 Task: Search one way flight ticket for 5 adults, 1 child, 2 infants in seat and 1 infant on lap in business from Santa Rosa: Charles M. Schulz-sonoma County Airport to Wilmington: Wilmington International Airport on 8-6-2023. Choice of flights is Alaska. Number of bags: 11 checked bags. Outbound departure time preference is 16:45.
Action: Mouse moved to (230, 359)
Screenshot: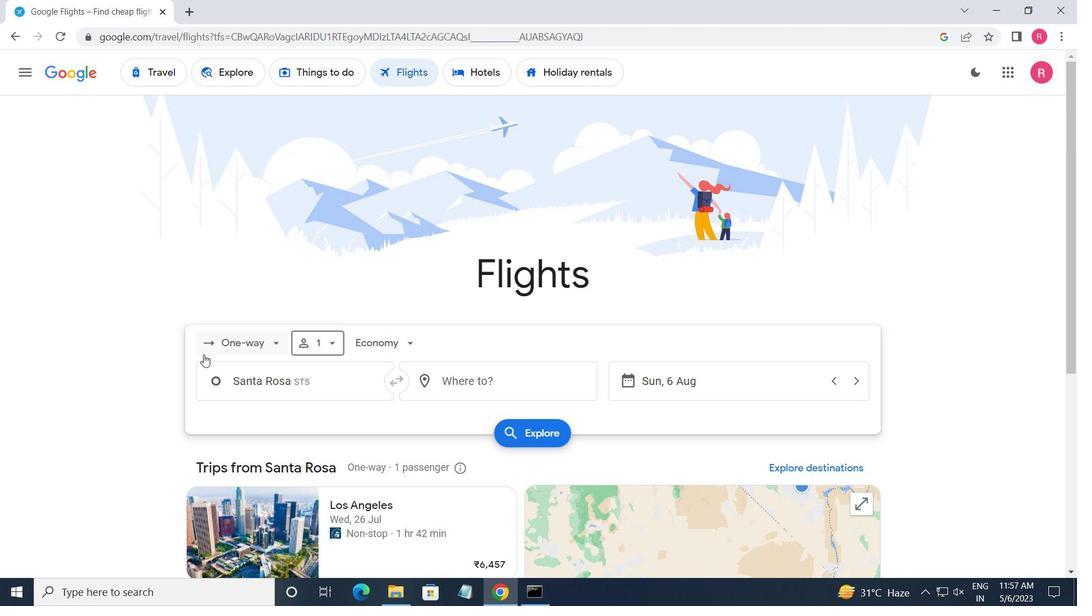 
Action: Mouse pressed left at (230, 359)
Screenshot: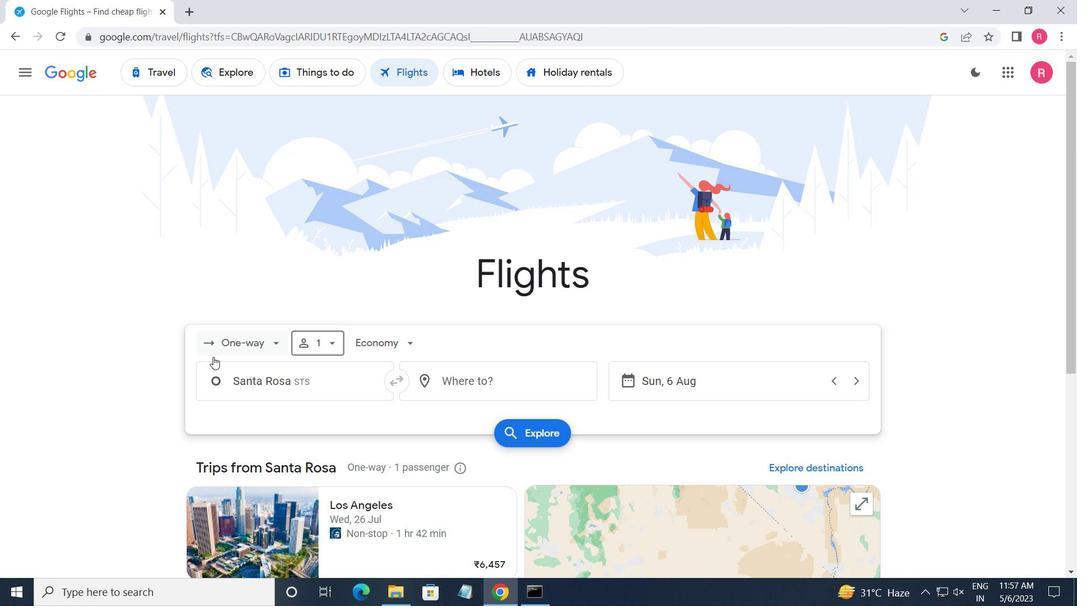 
Action: Mouse moved to (285, 407)
Screenshot: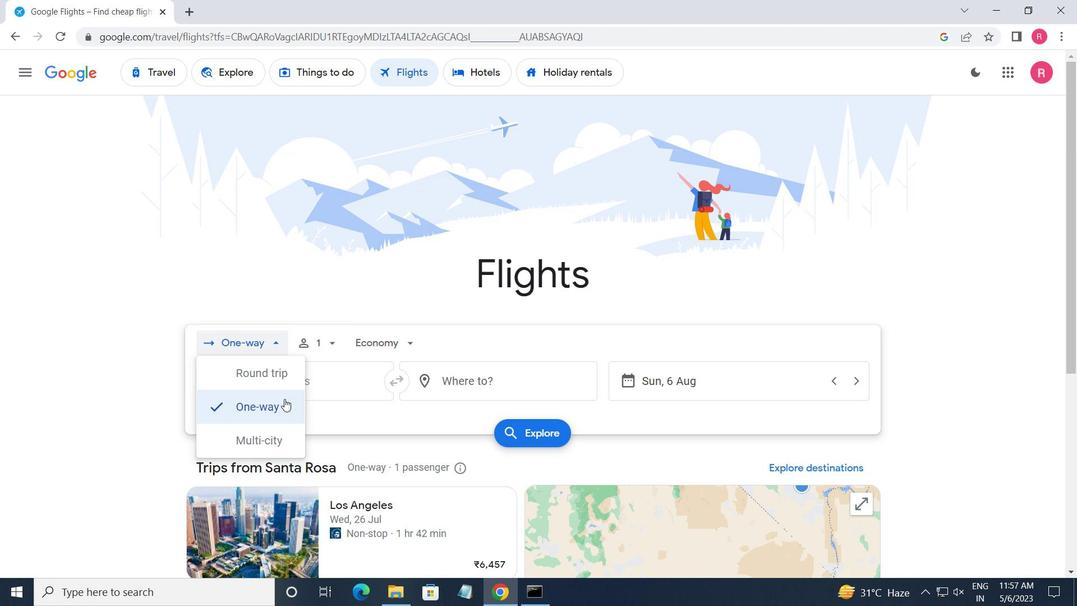 
Action: Mouse pressed left at (285, 407)
Screenshot: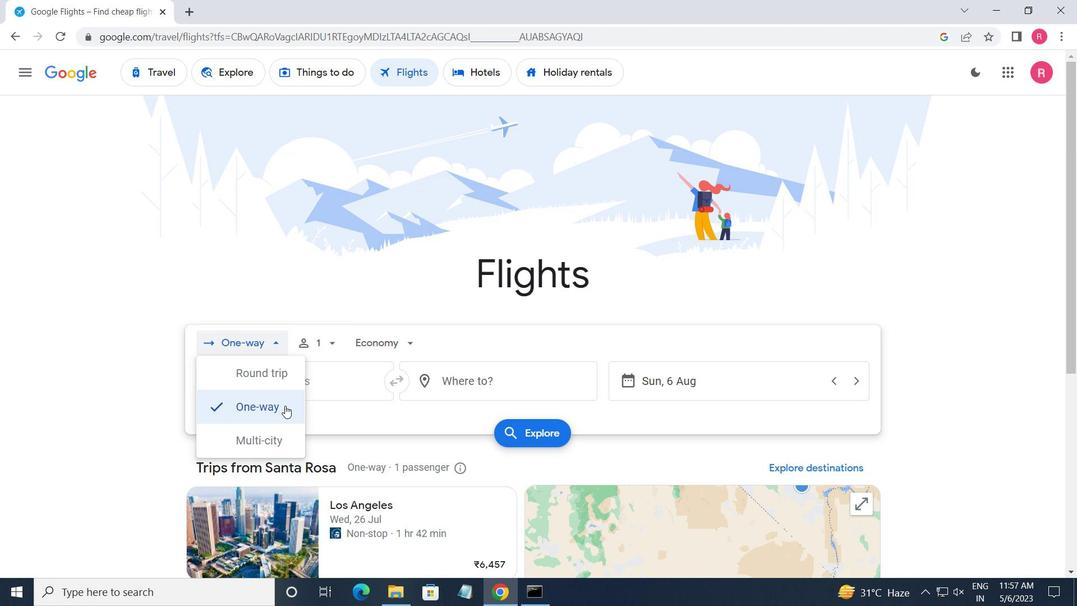 
Action: Mouse moved to (326, 351)
Screenshot: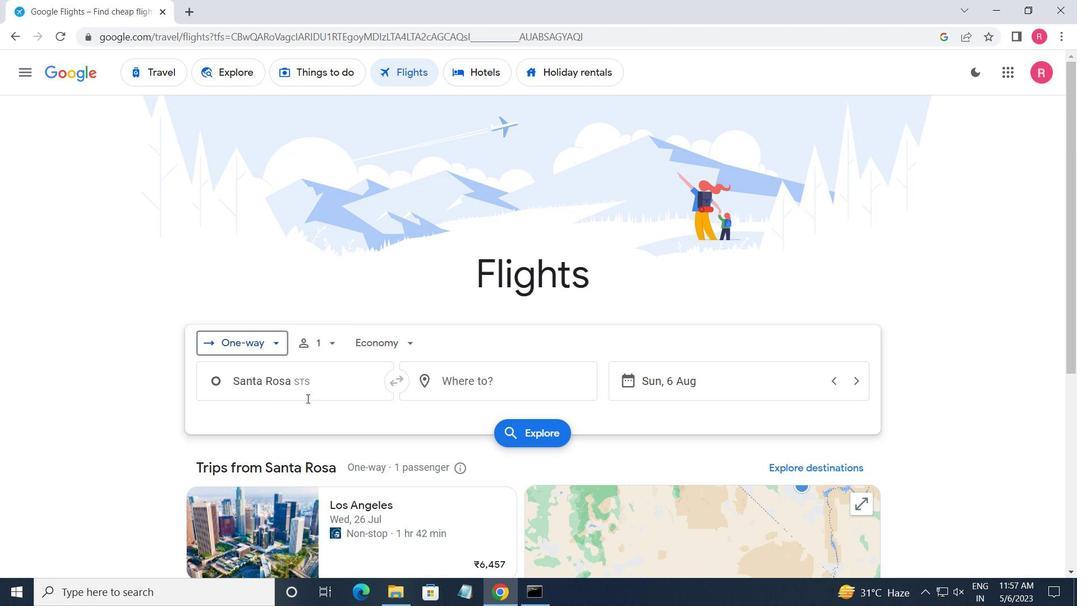 
Action: Mouse pressed left at (326, 351)
Screenshot: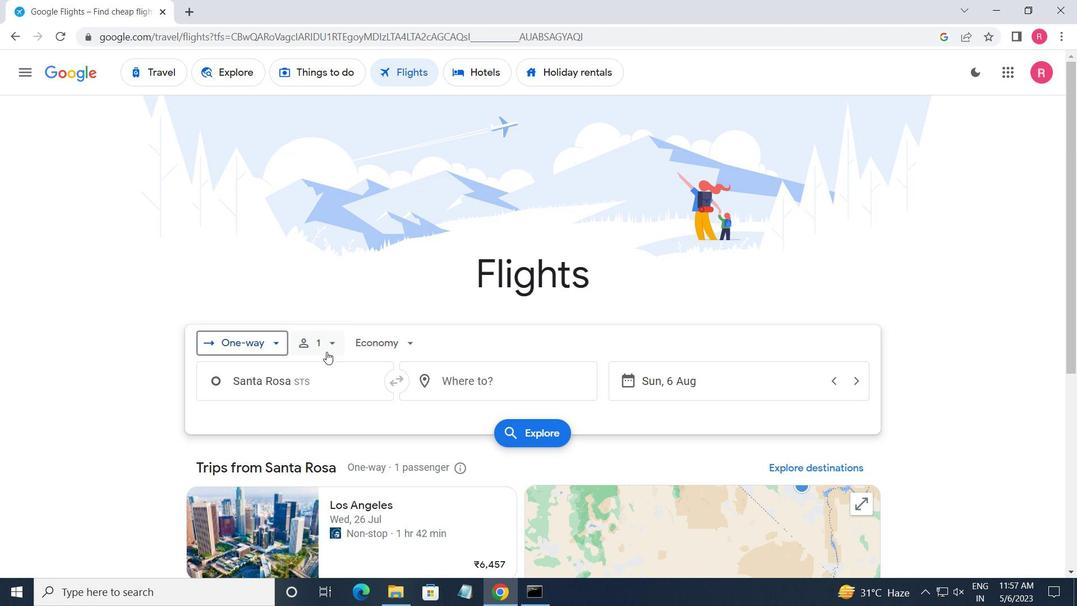 
Action: Mouse moved to (435, 382)
Screenshot: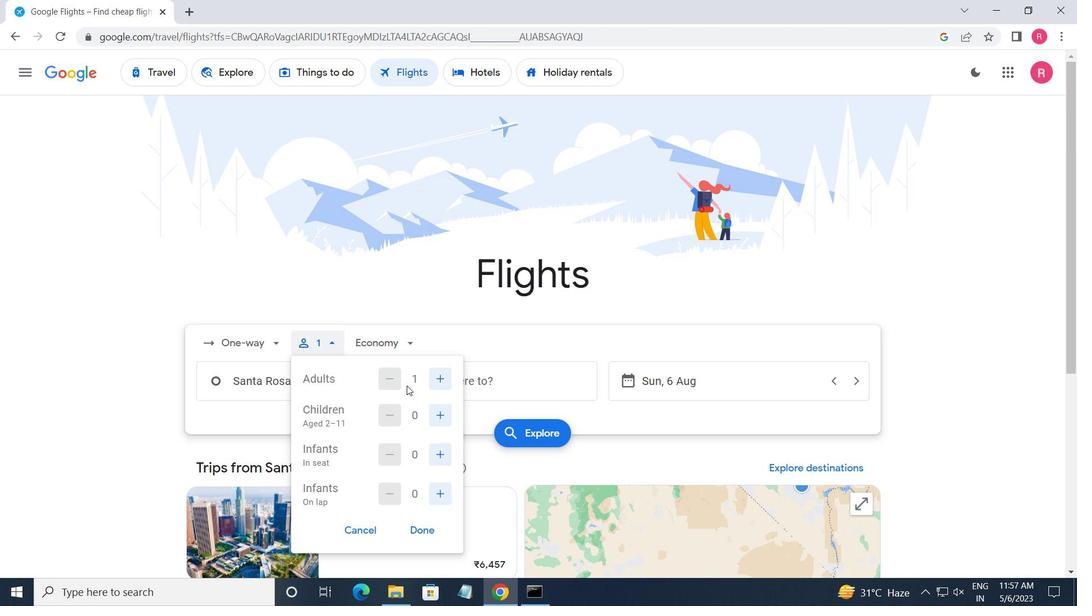 
Action: Mouse pressed left at (435, 382)
Screenshot: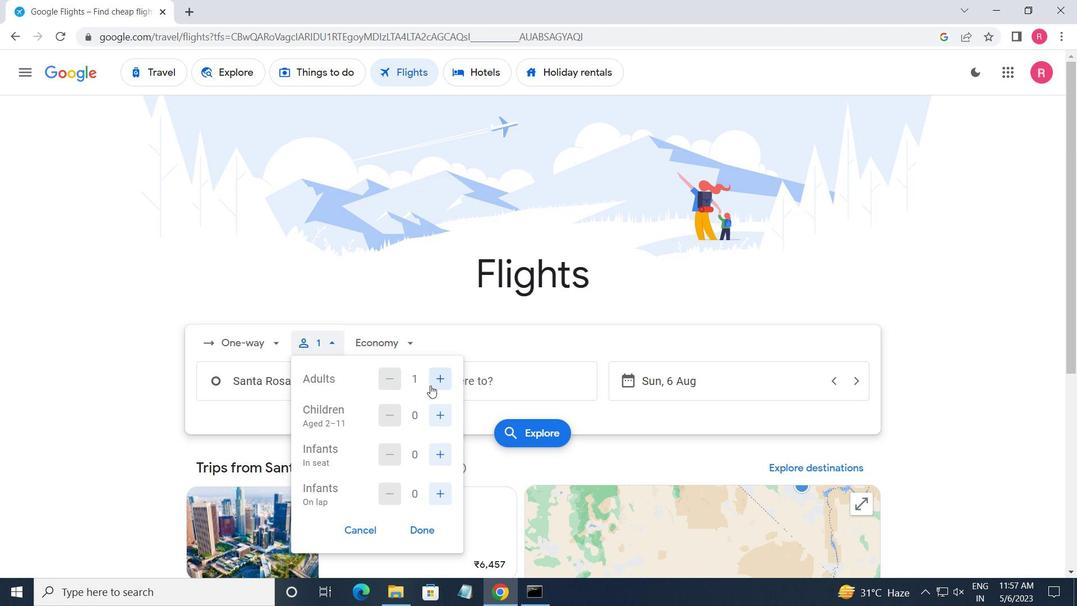 
Action: Mouse pressed left at (435, 382)
Screenshot: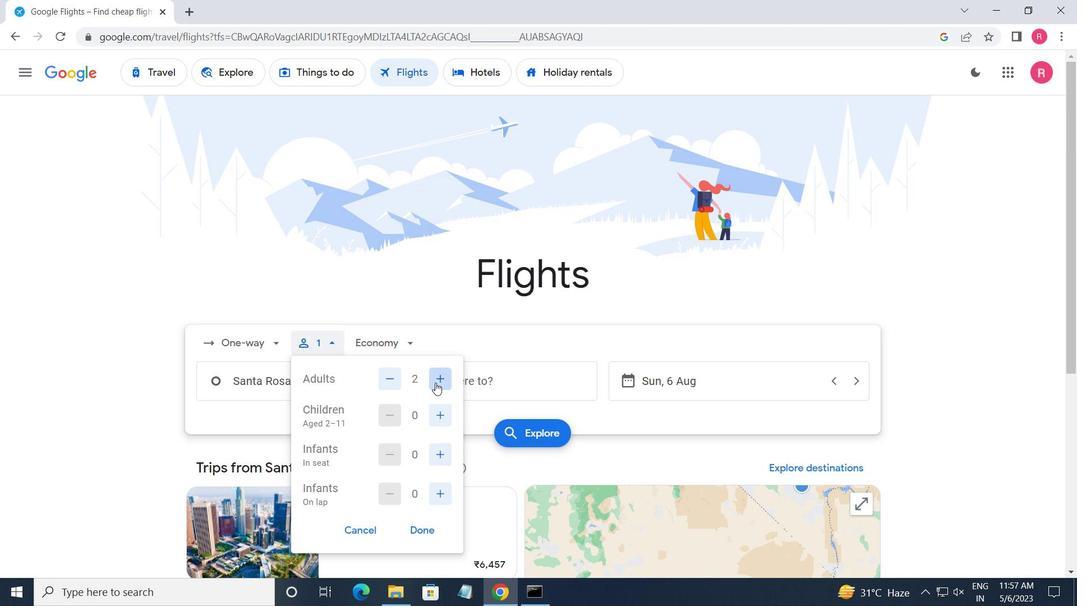 
Action: Mouse pressed left at (435, 382)
Screenshot: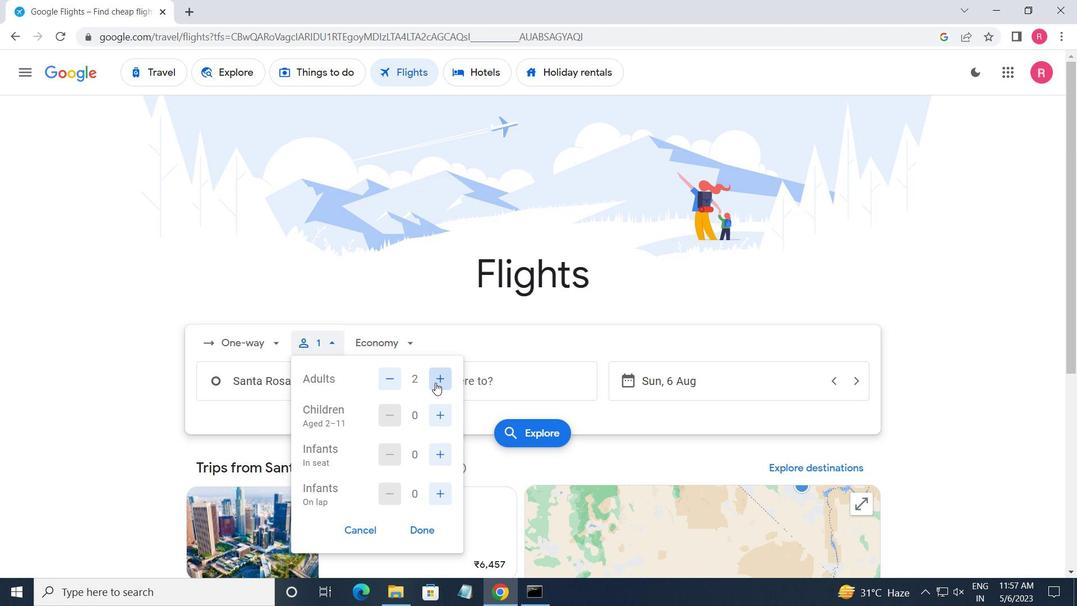 
Action: Mouse pressed left at (435, 382)
Screenshot: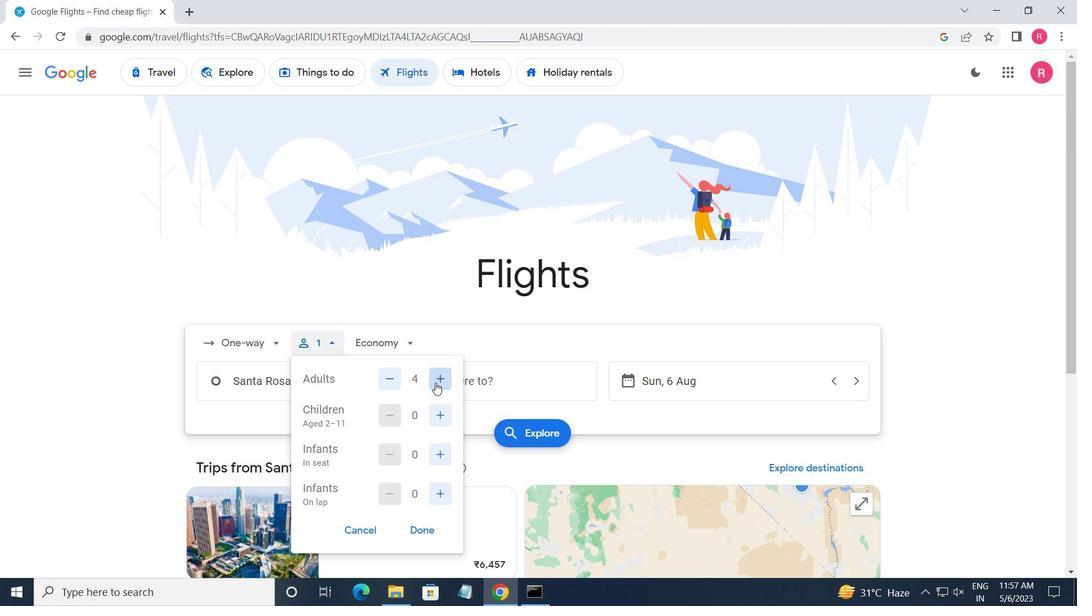 
Action: Mouse moved to (437, 407)
Screenshot: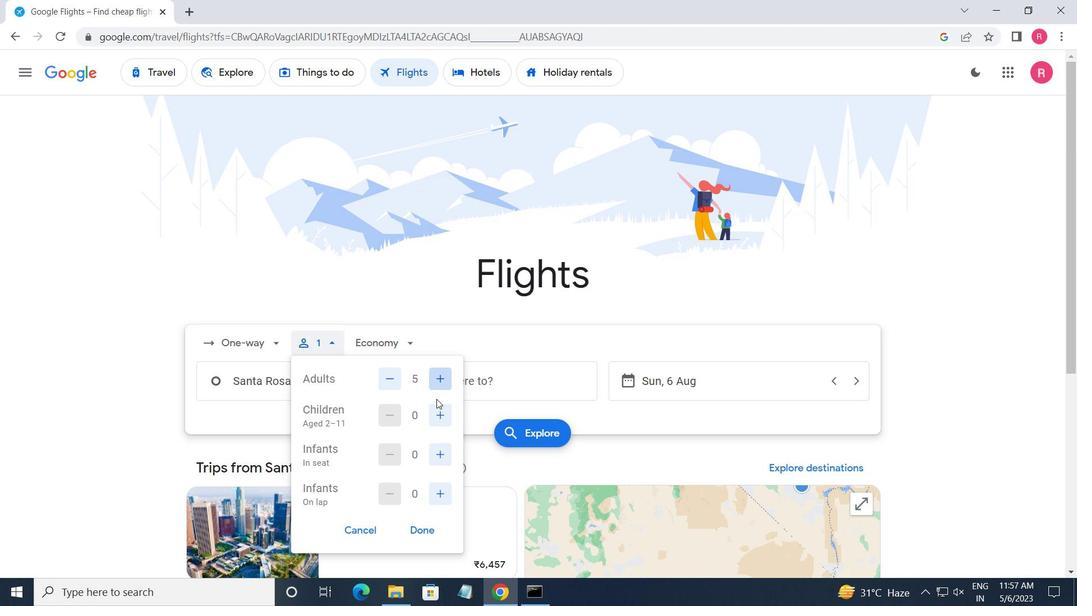 
Action: Mouse pressed left at (437, 407)
Screenshot: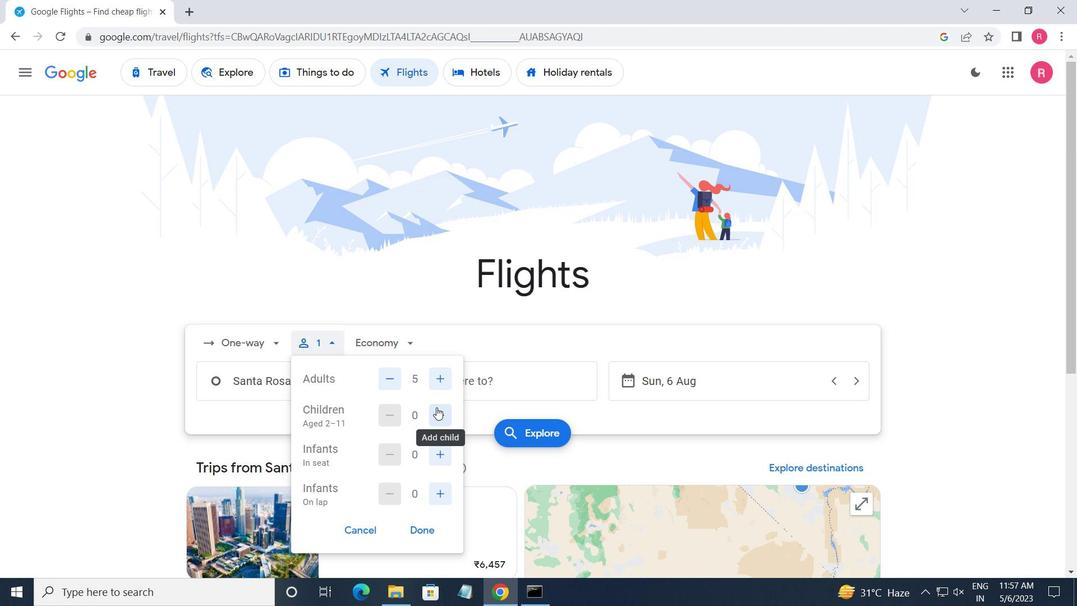 
Action: Mouse moved to (440, 455)
Screenshot: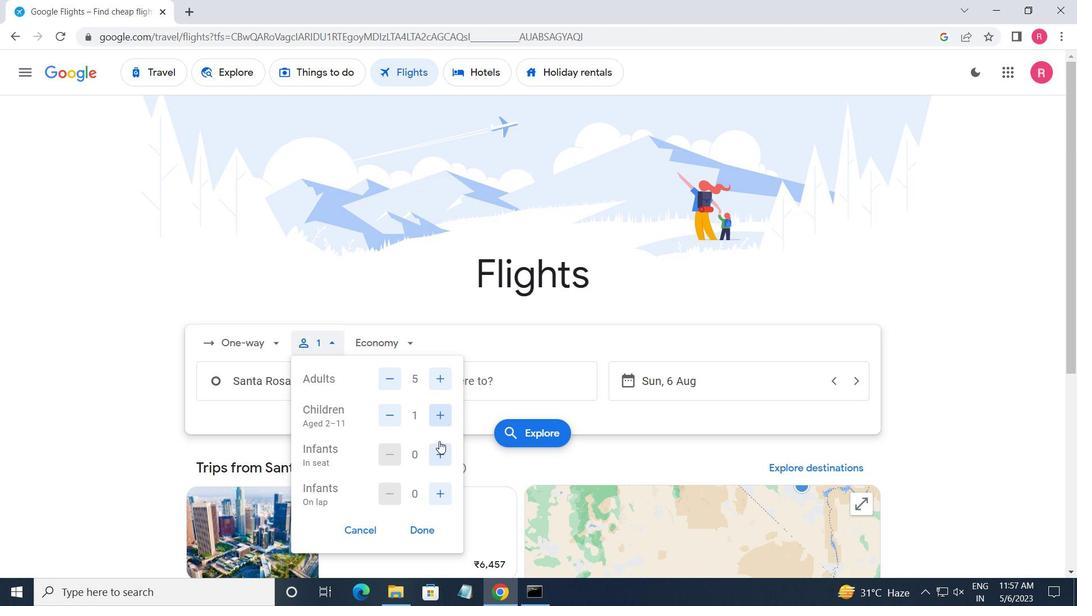 
Action: Mouse pressed left at (440, 455)
Screenshot: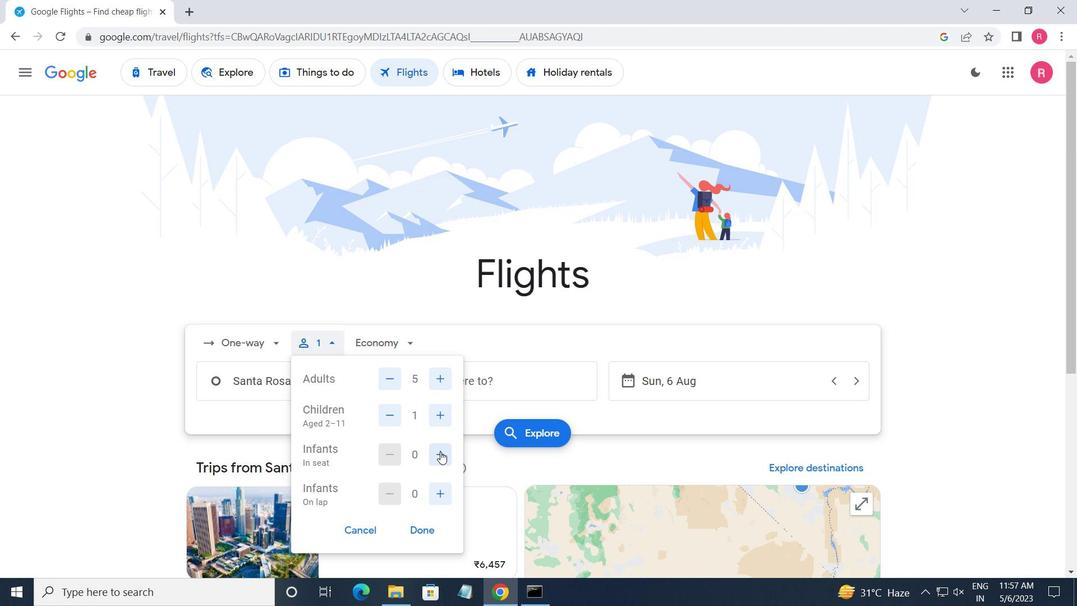 
Action: Mouse pressed left at (440, 455)
Screenshot: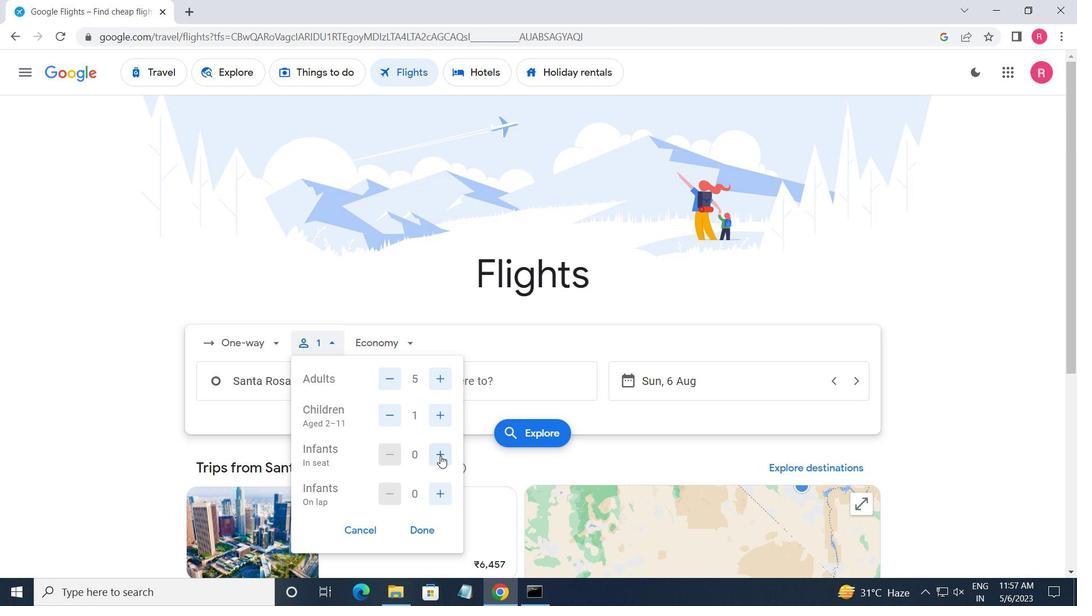 
Action: Mouse moved to (443, 479)
Screenshot: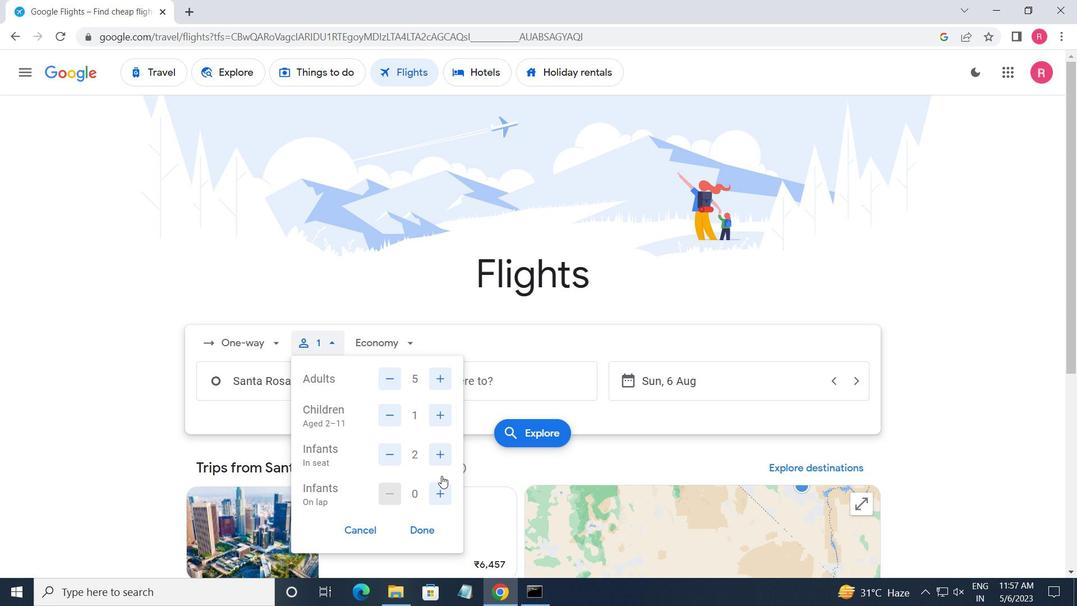 
Action: Mouse pressed left at (443, 479)
Screenshot: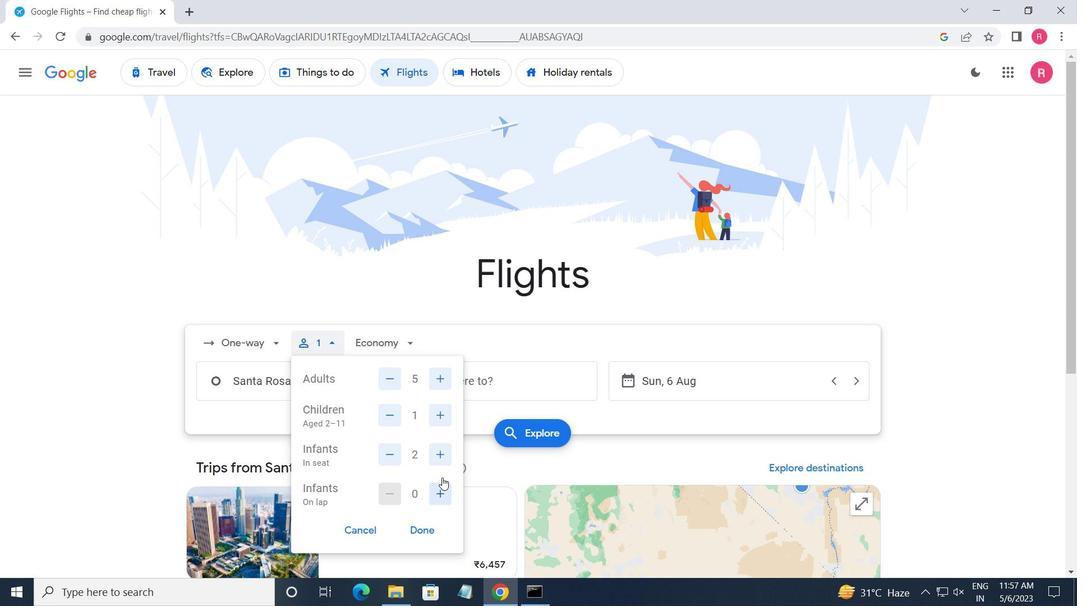 
Action: Mouse moved to (415, 532)
Screenshot: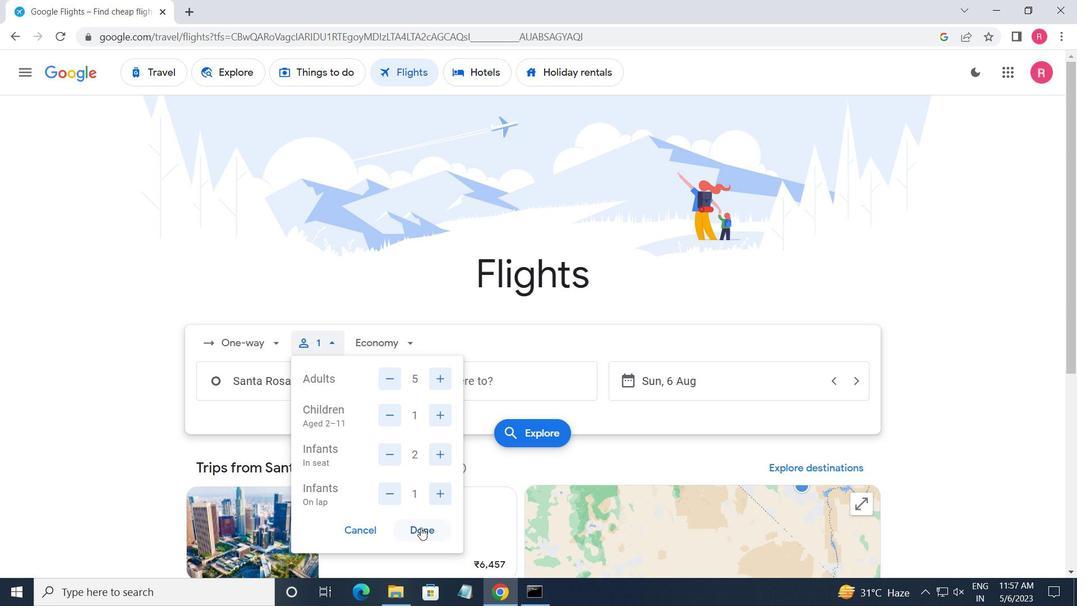 
Action: Mouse pressed left at (415, 532)
Screenshot: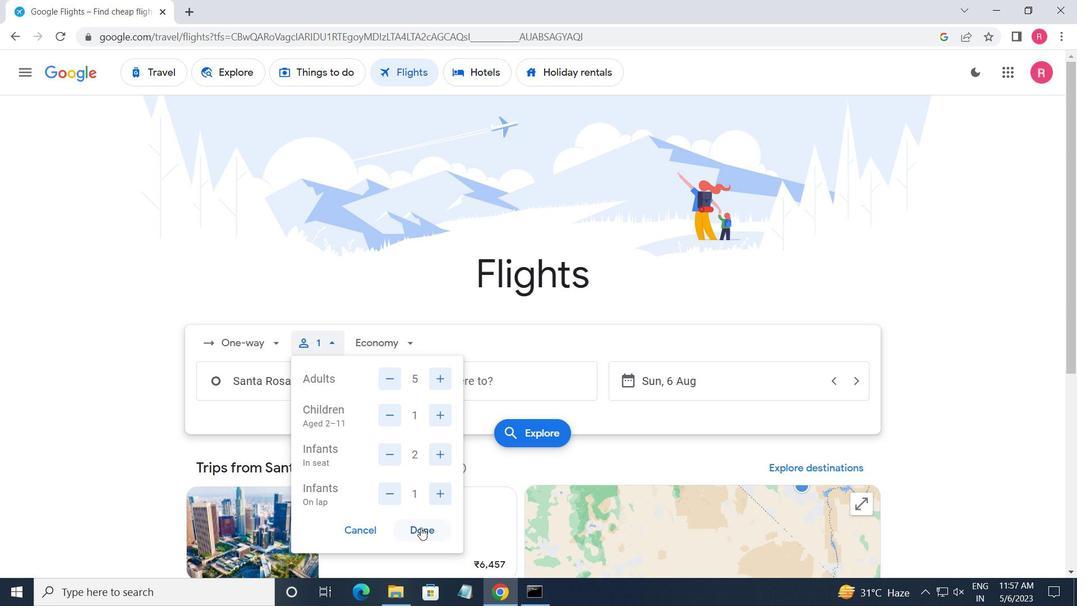 
Action: Mouse moved to (396, 349)
Screenshot: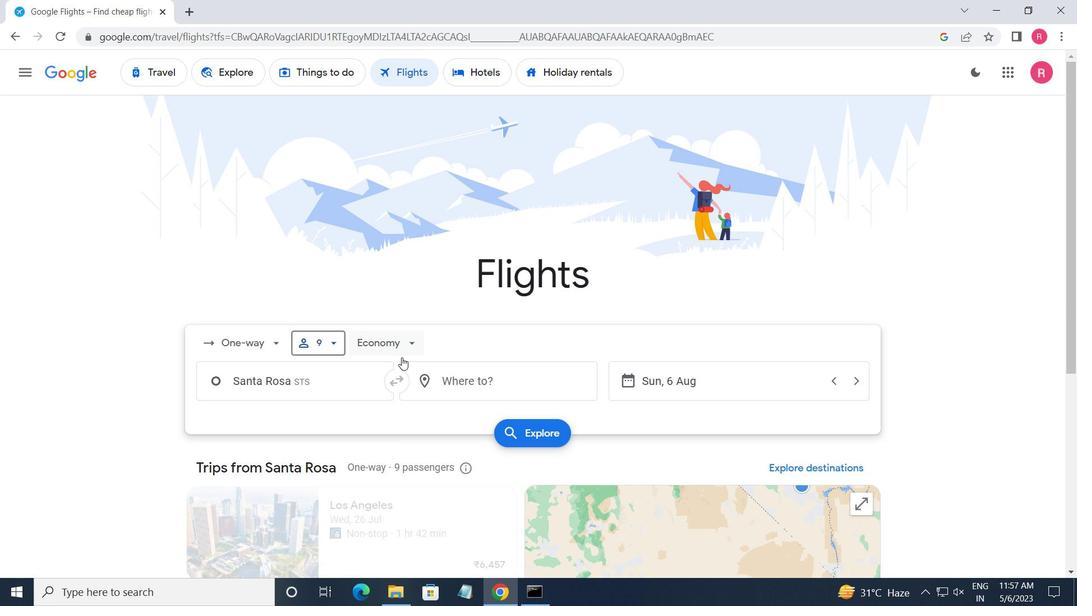 
Action: Mouse pressed left at (396, 349)
Screenshot: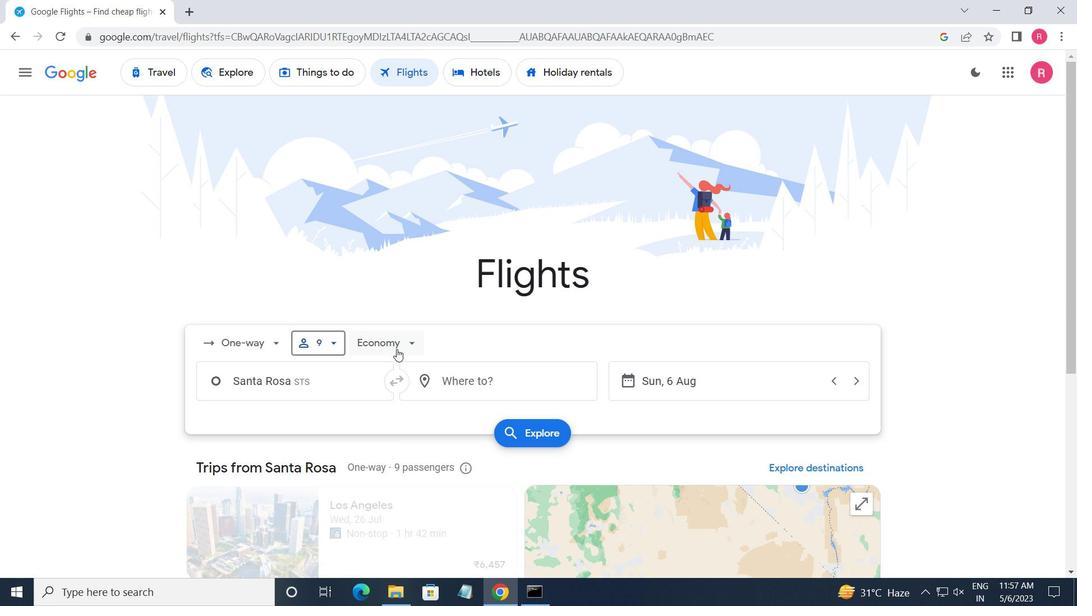
Action: Mouse moved to (407, 443)
Screenshot: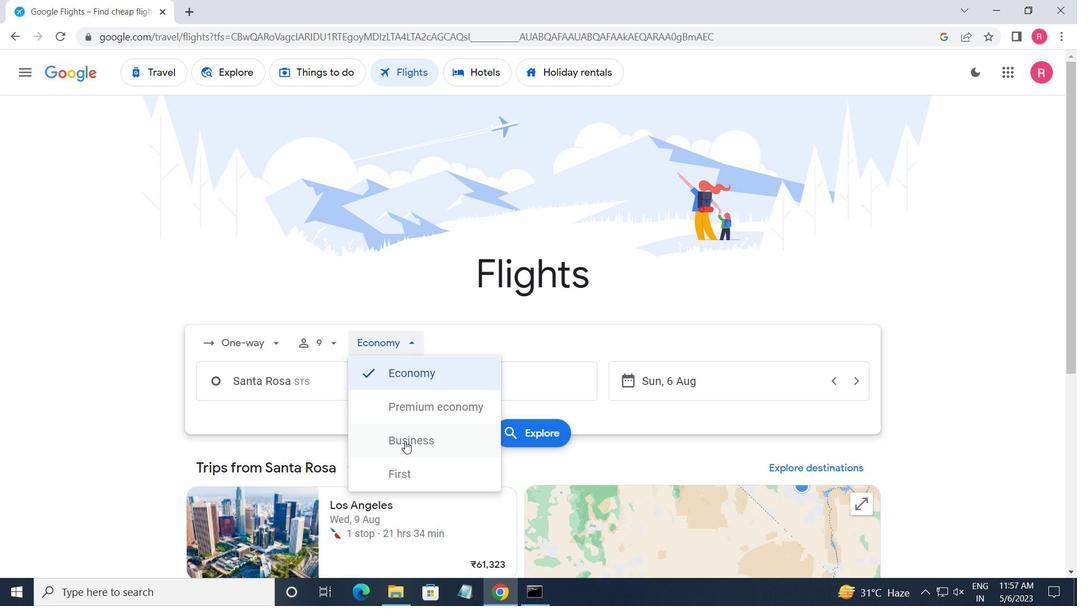 
Action: Mouse pressed left at (407, 443)
Screenshot: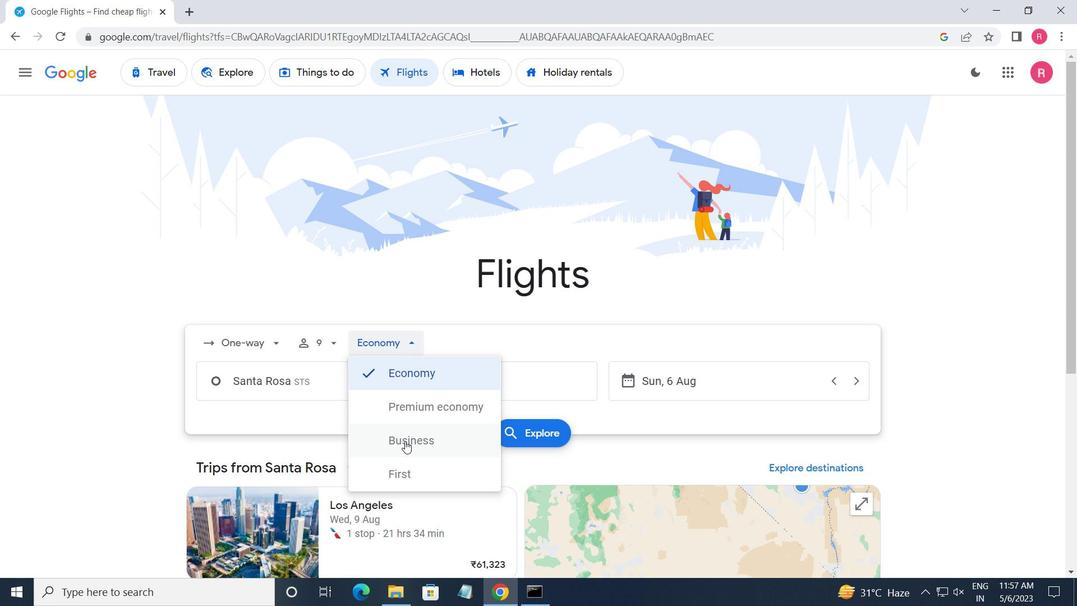 
Action: Mouse moved to (324, 384)
Screenshot: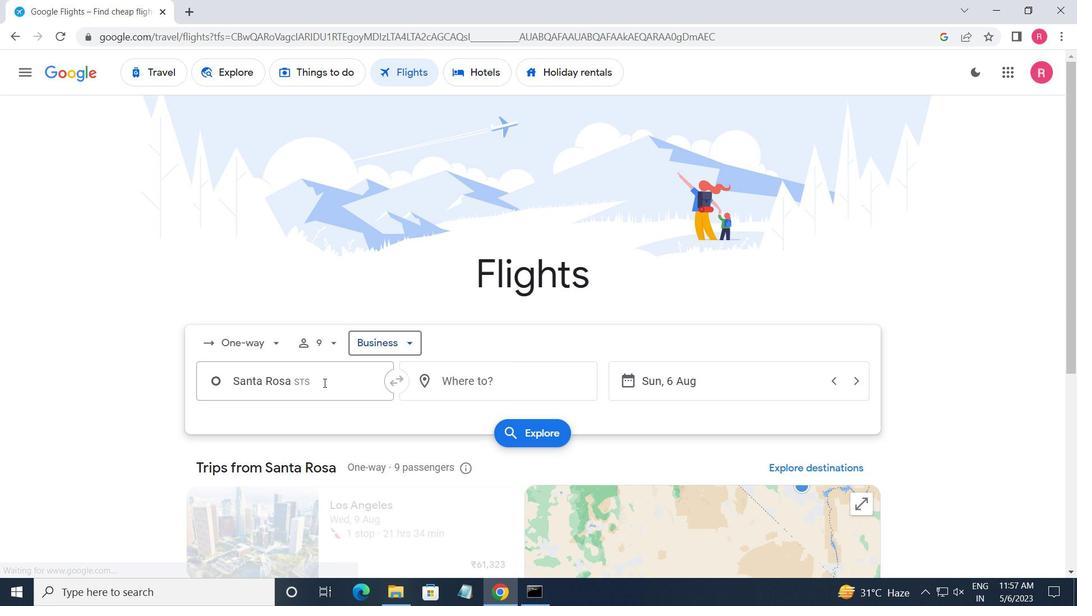 
Action: Mouse pressed left at (324, 384)
Screenshot: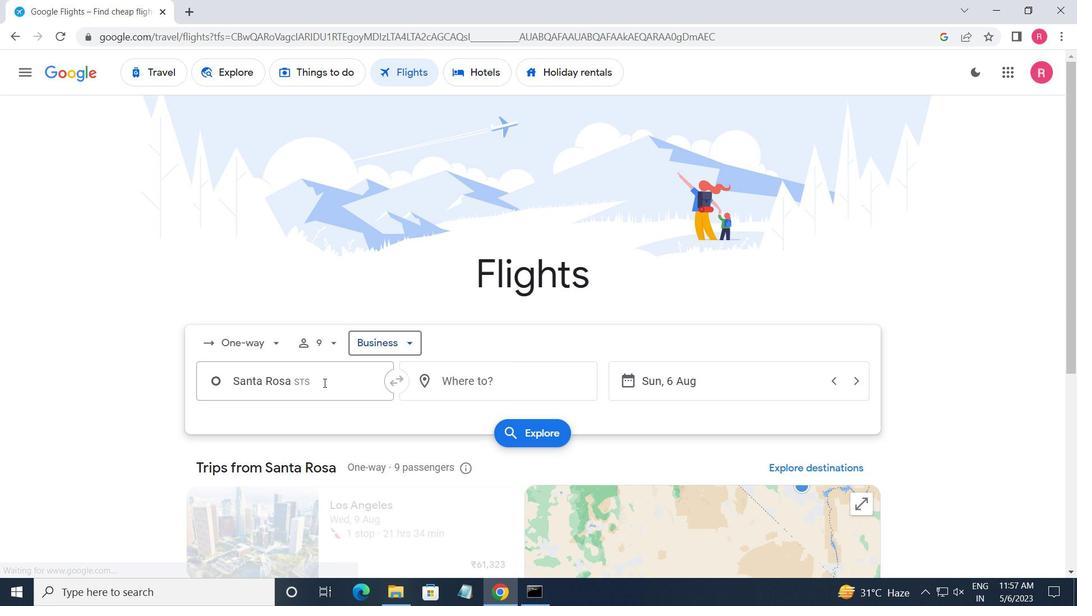
Action: Mouse moved to (326, 384)
Screenshot: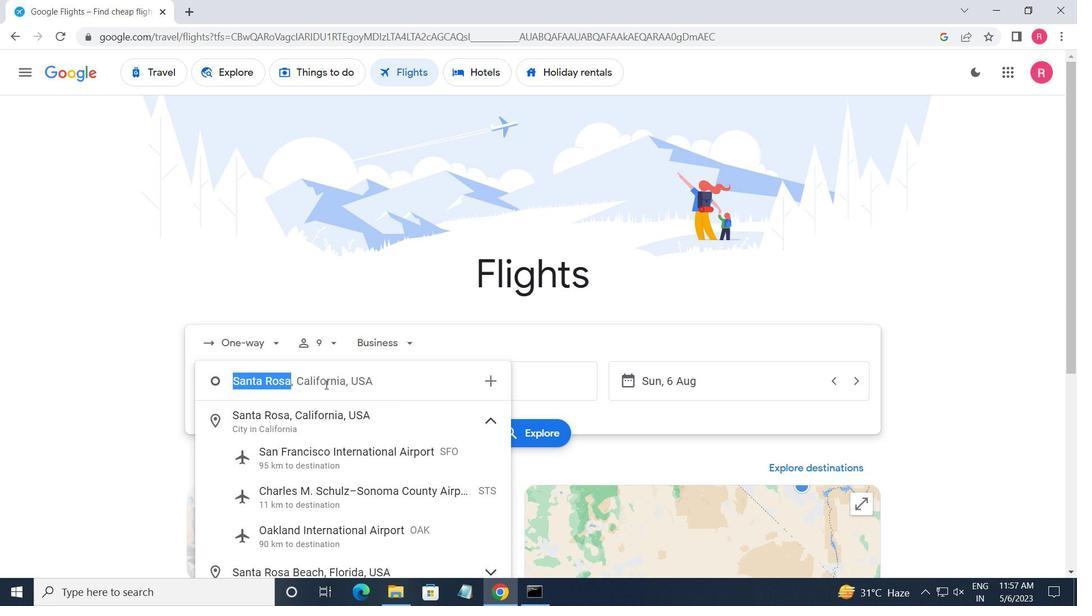 
Action: Key pressed <Key.shift>SANTA<Key.space><Key.shift>ROSA
Screenshot: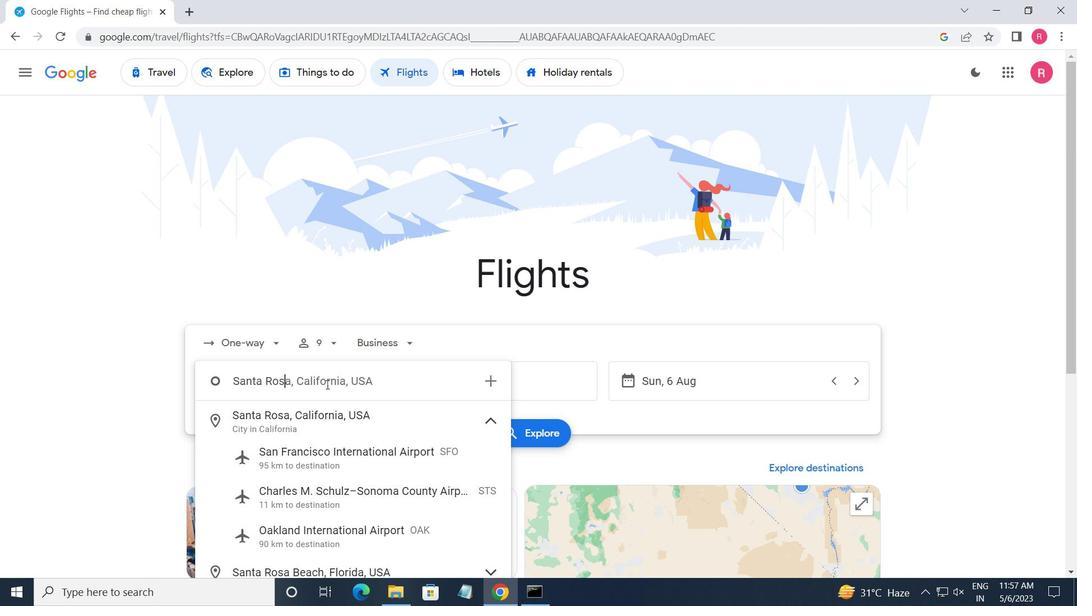
Action: Mouse moved to (363, 482)
Screenshot: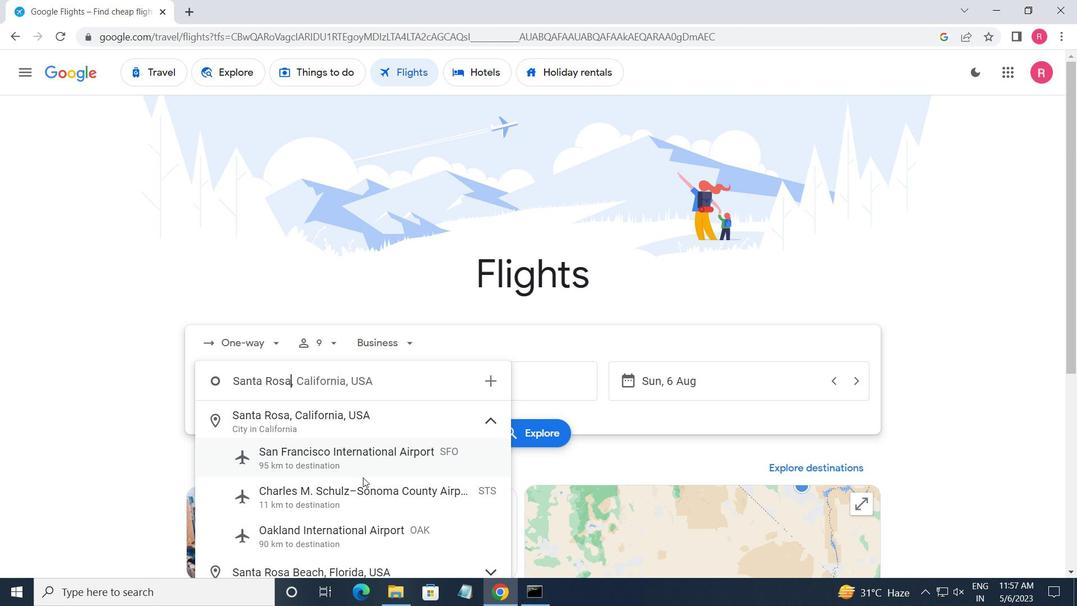
Action: Mouse pressed left at (363, 482)
Screenshot: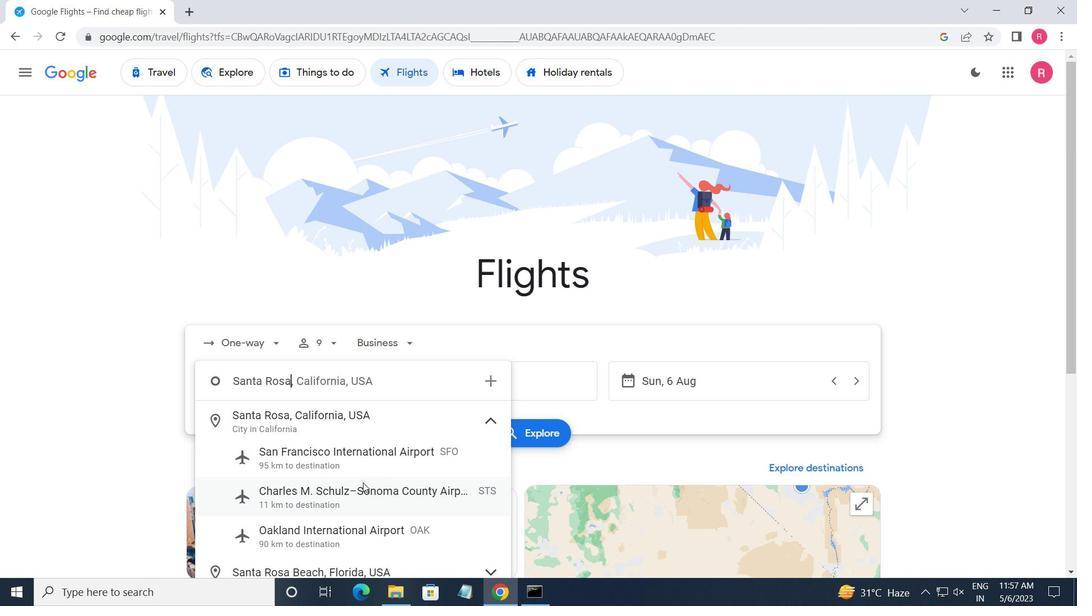 
Action: Mouse moved to (479, 385)
Screenshot: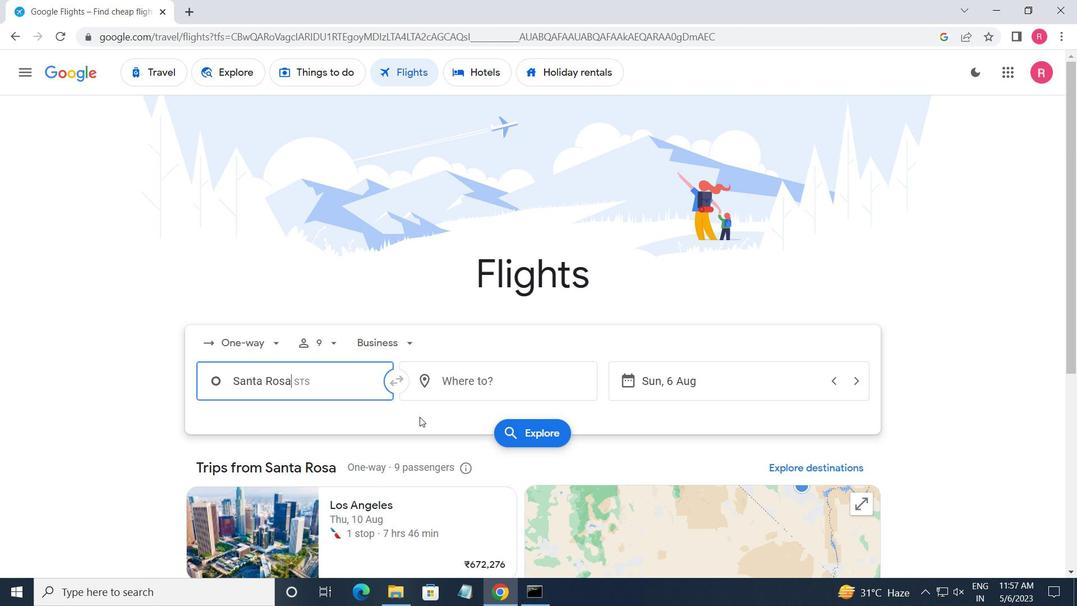 
Action: Mouse pressed left at (479, 385)
Screenshot: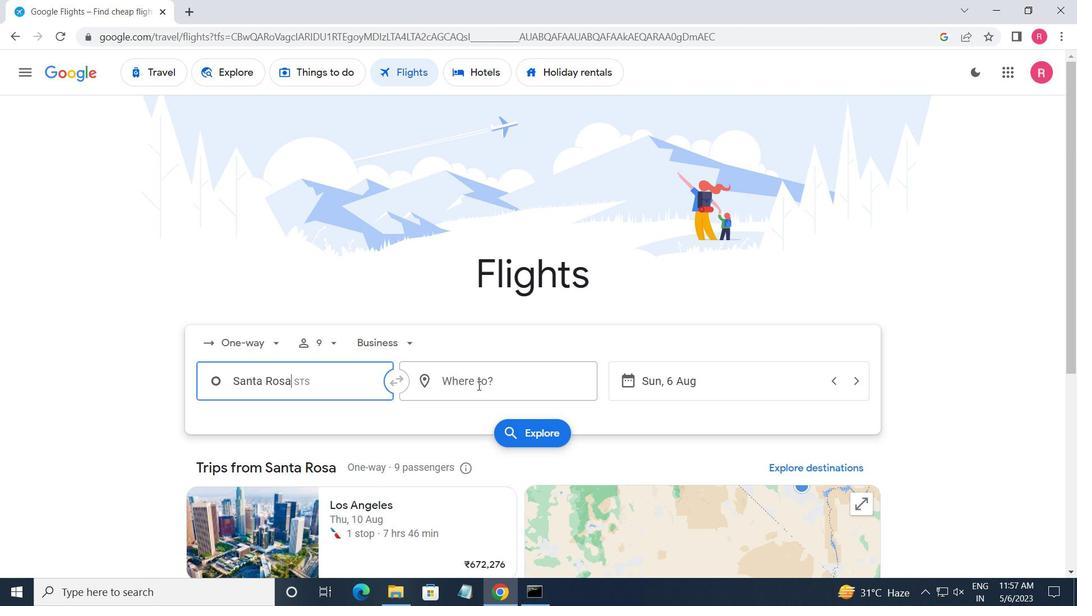
Action: Mouse moved to (479, 382)
Screenshot: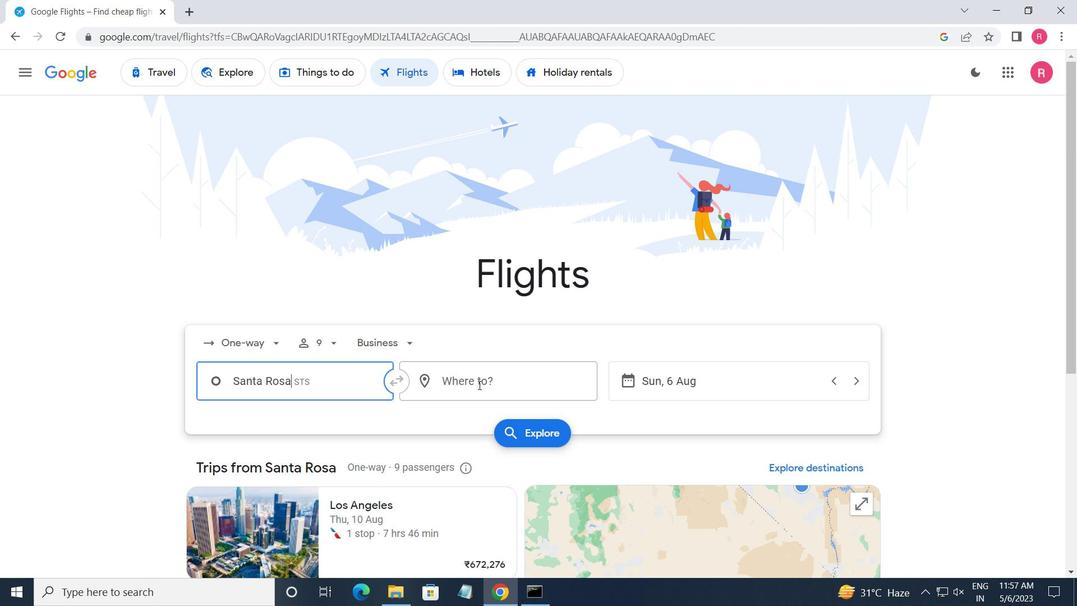 
Action: Key pressed <Key.shift>WILMINGTON
Screenshot: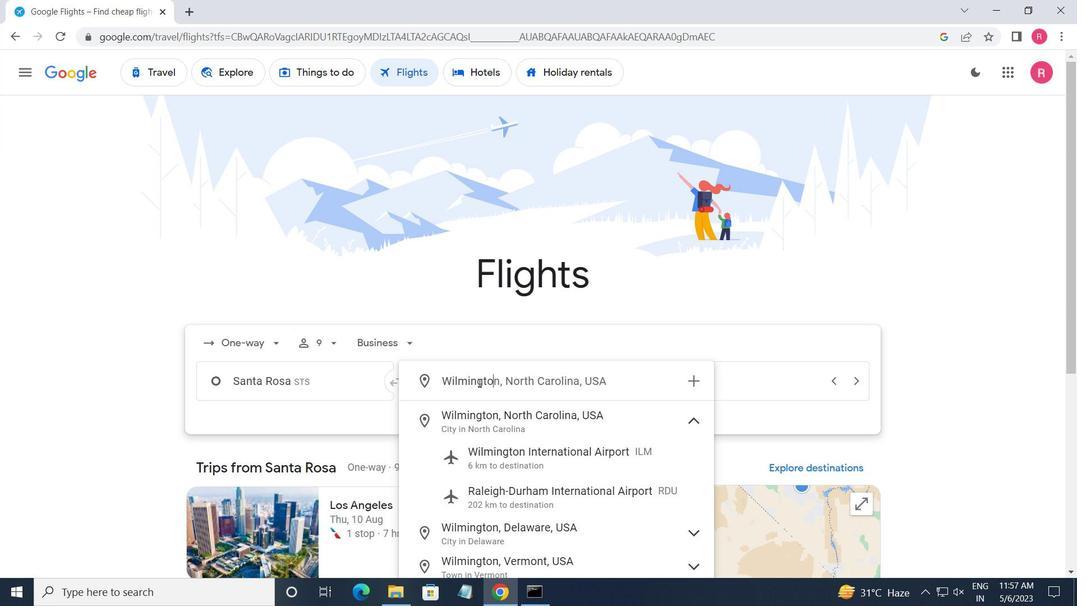 
Action: Mouse moved to (501, 456)
Screenshot: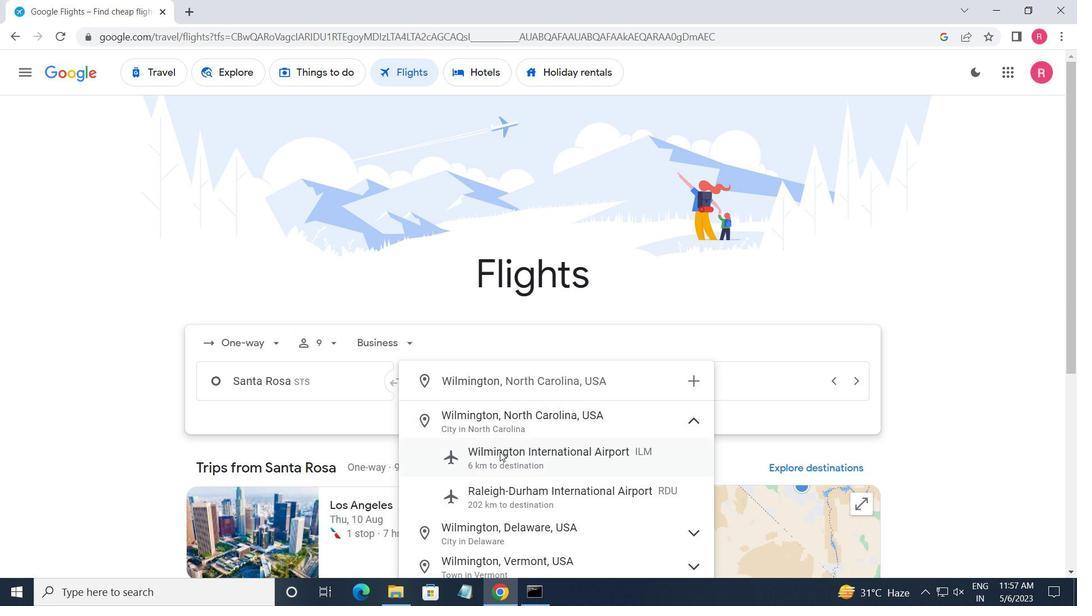 
Action: Mouse pressed left at (501, 456)
Screenshot: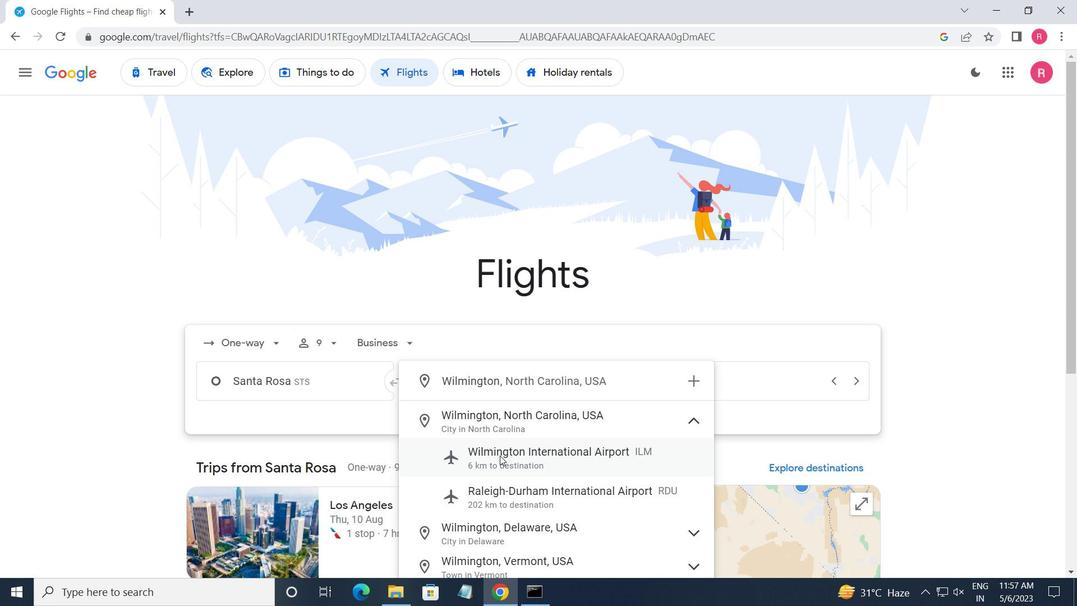 
Action: Mouse moved to (739, 372)
Screenshot: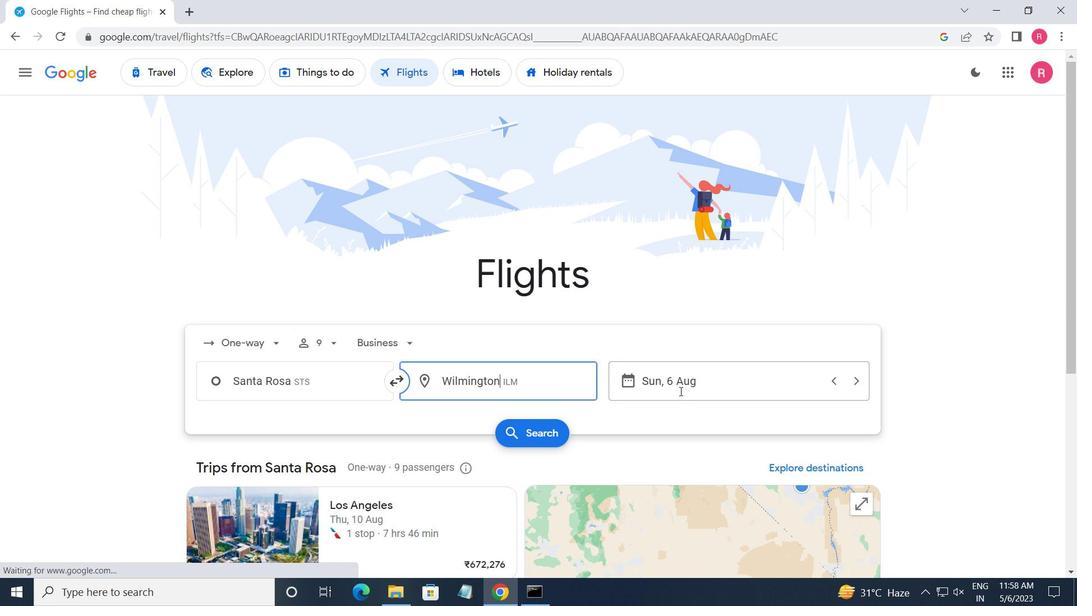 
Action: Mouse pressed left at (739, 372)
Screenshot: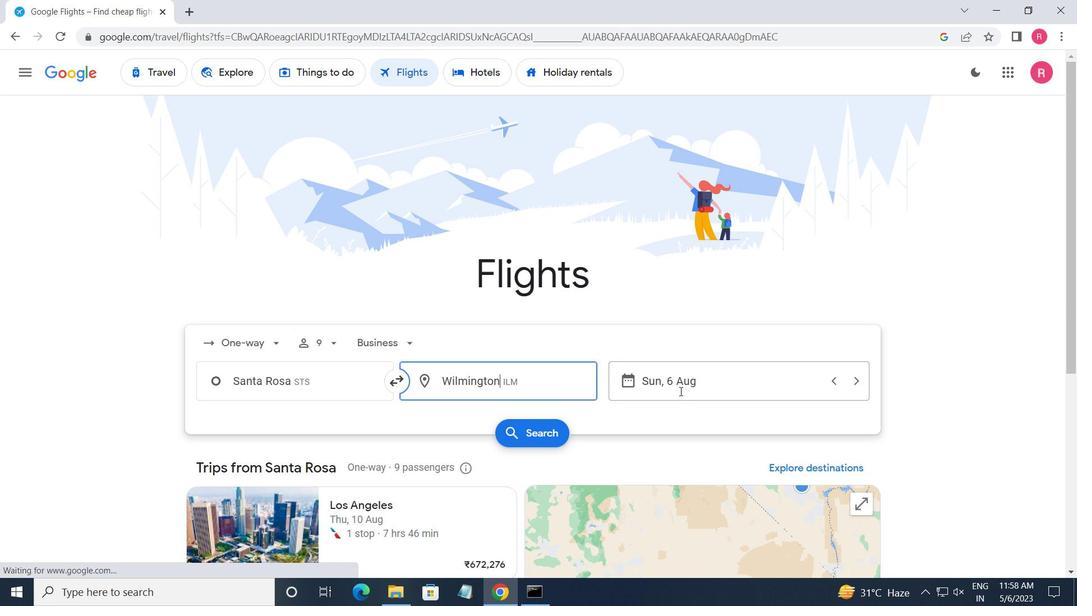 
Action: Mouse moved to (360, 354)
Screenshot: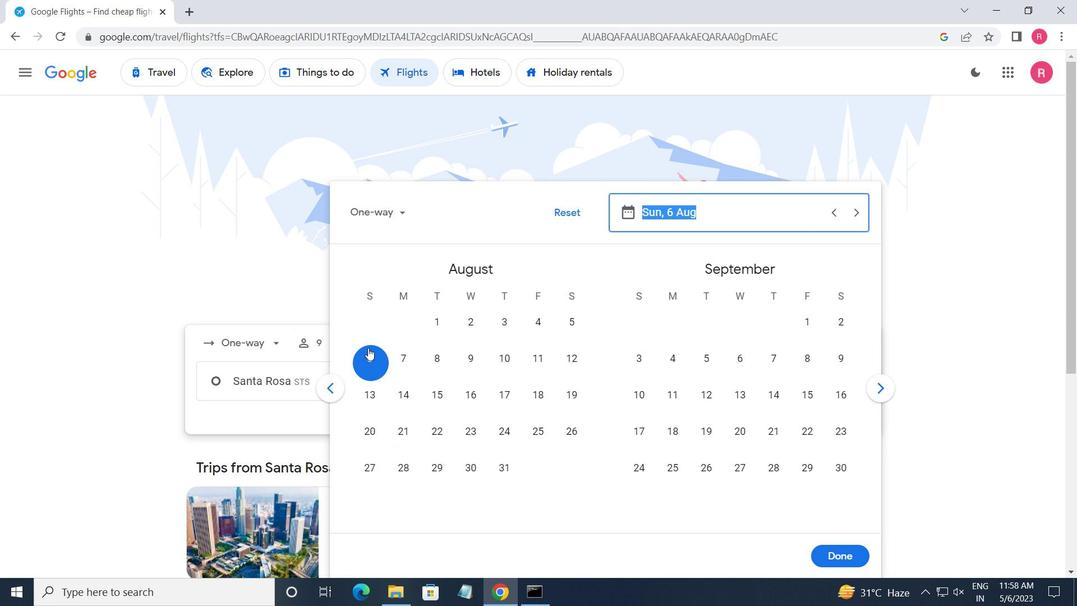 
Action: Mouse pressed left at (360, 354)
Screenshot: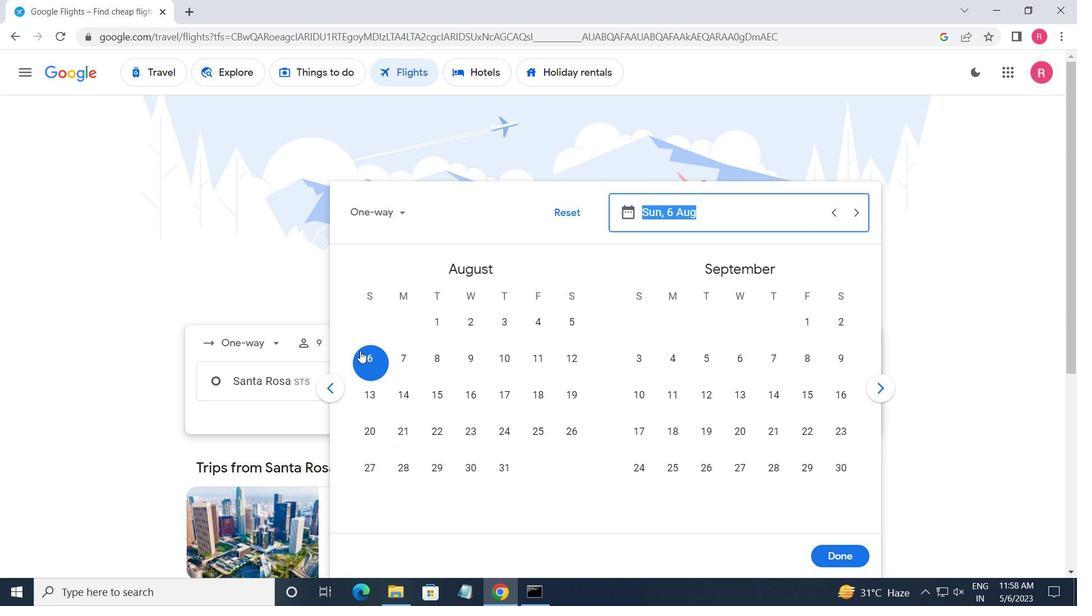 
Action: Mouse moved to (850, 556)
Screenshot: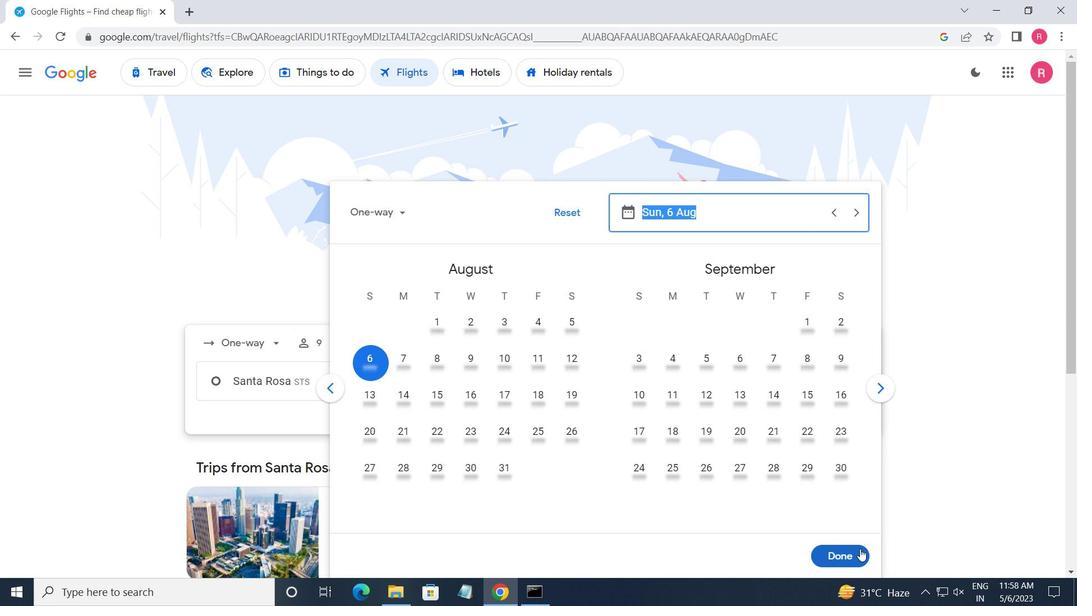 
Action: Mouse pressed left at (850, 556)
Screenshot: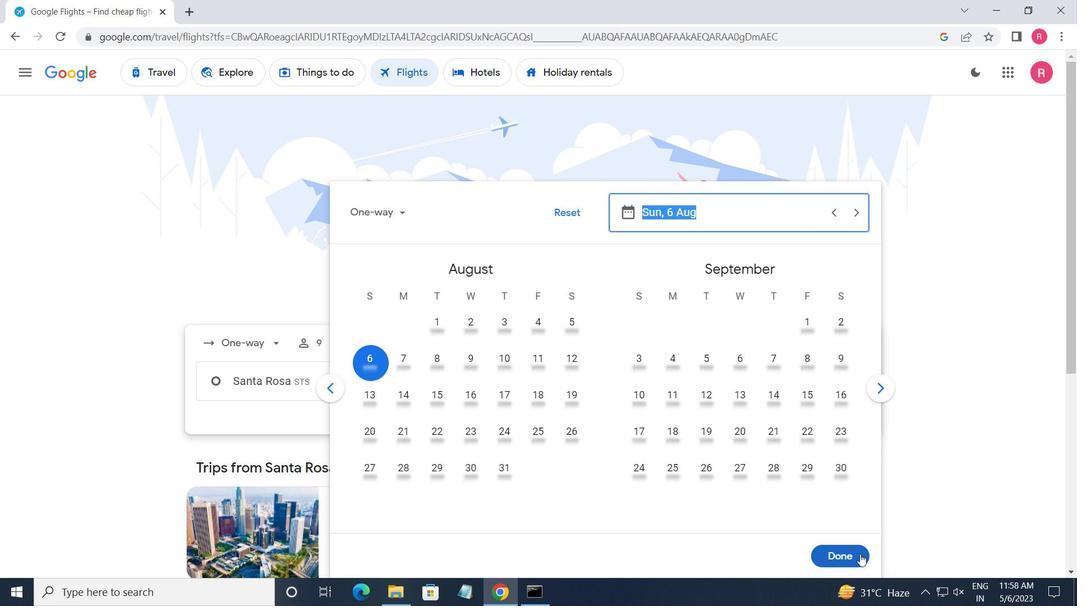 
Action: Mouse moved to (528, 437)
Screenshot: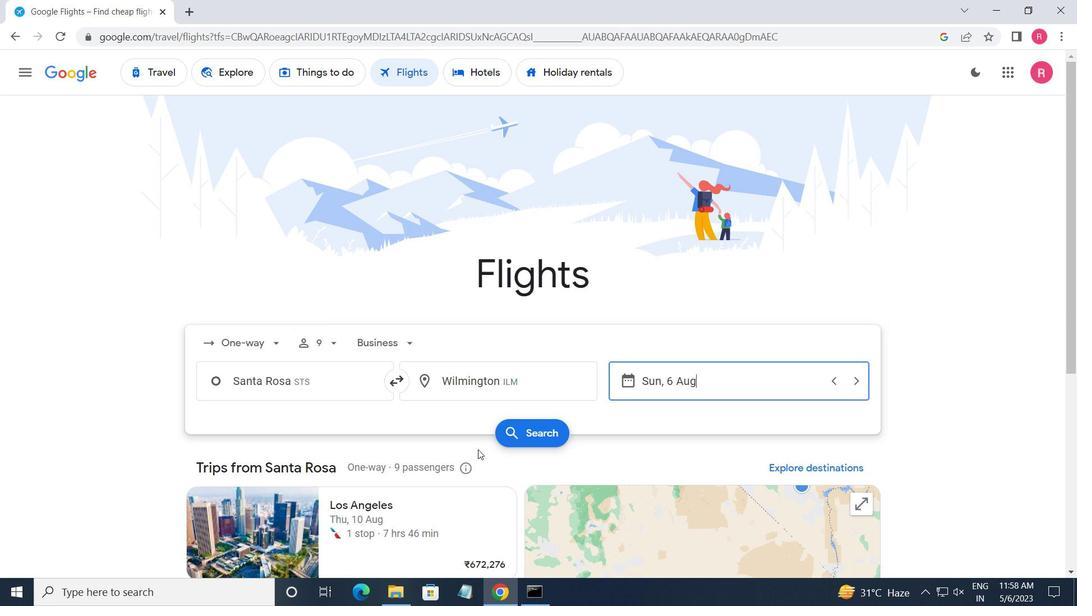 
Action: Mouse pressed left at (528, 437)
Screenshot: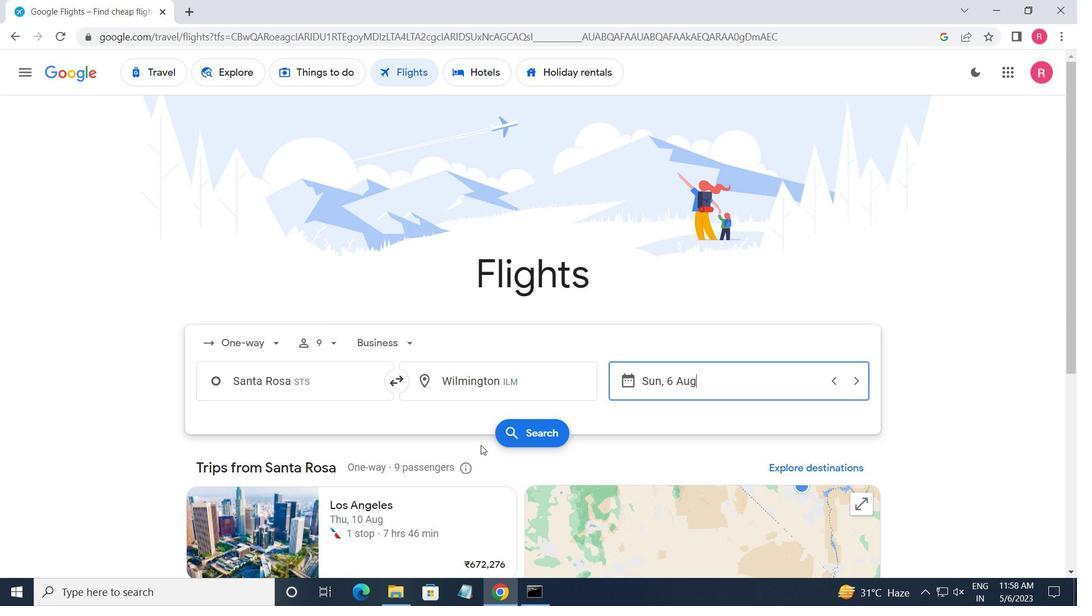 
Action: Mouse moved to (208, 200)
Screenshot: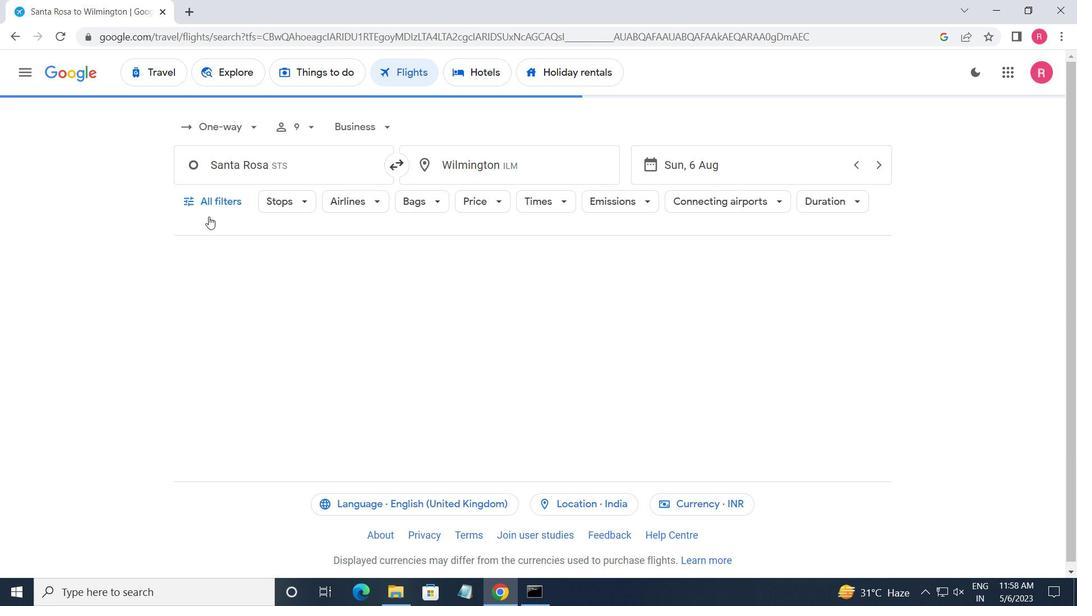 
Action: Mouse pressed left at (208, 200)
Screenshot: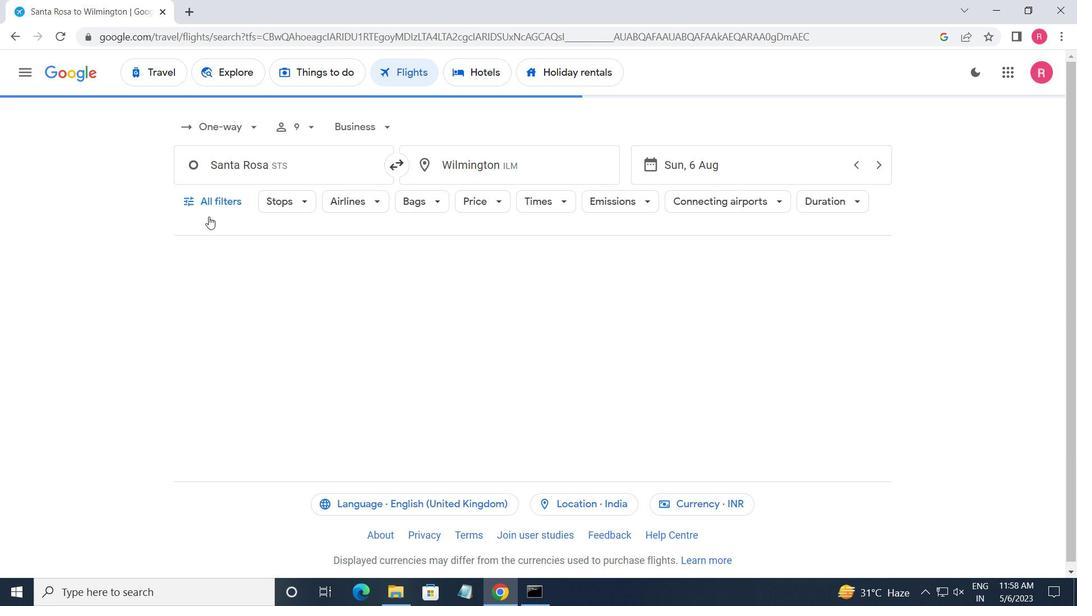
Action: Mouse moved to (239, 364)
Screenshot: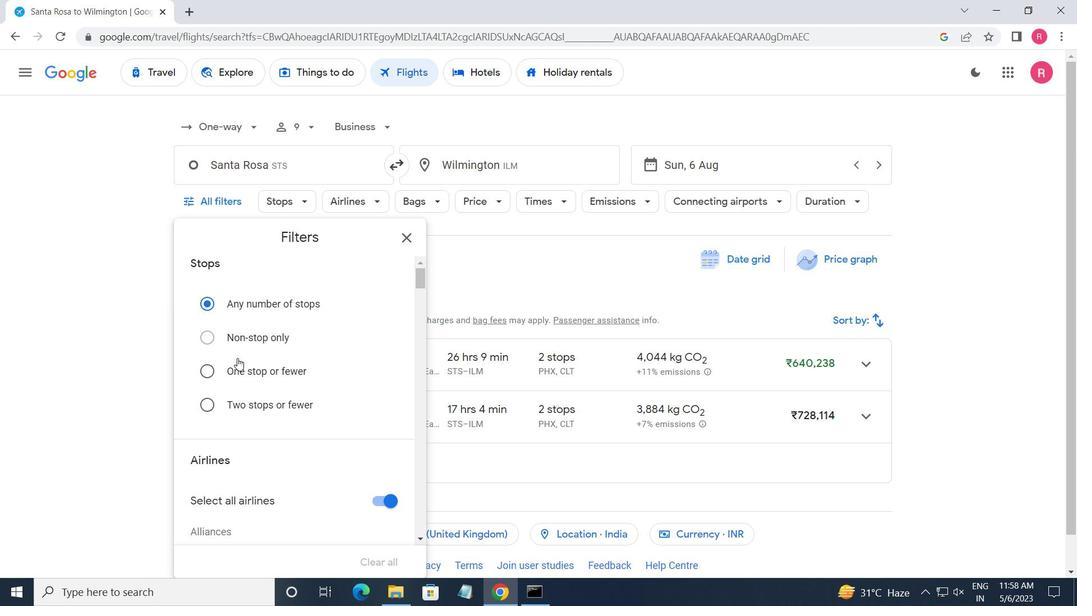 
Action: Mouse scrolled (239, 363) with delta (0, 0)
Screenshot: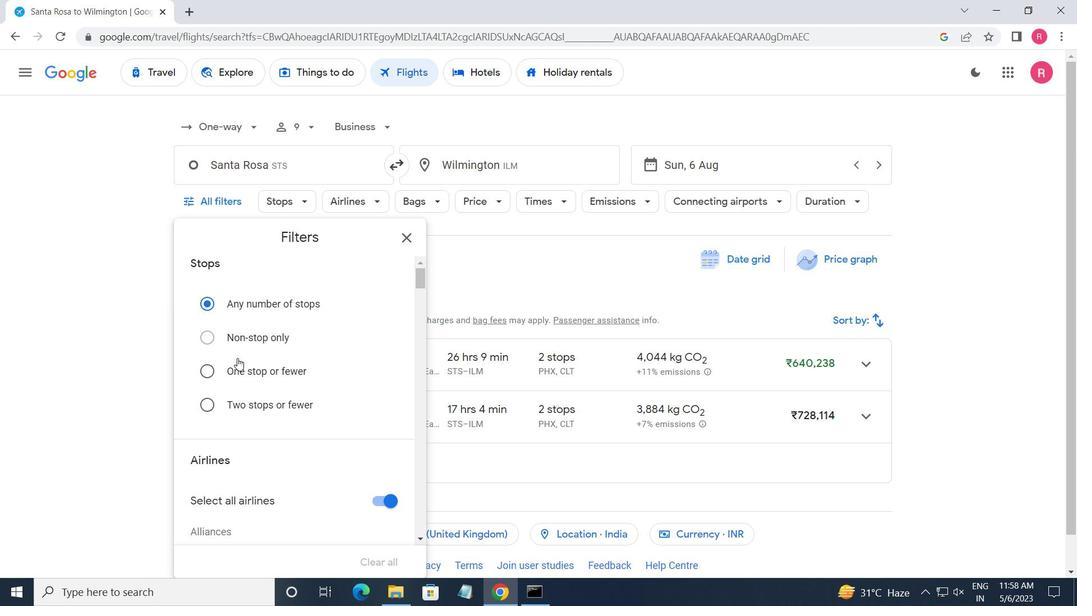 
Action: Mouse moved to (240, 366)
Screenshot: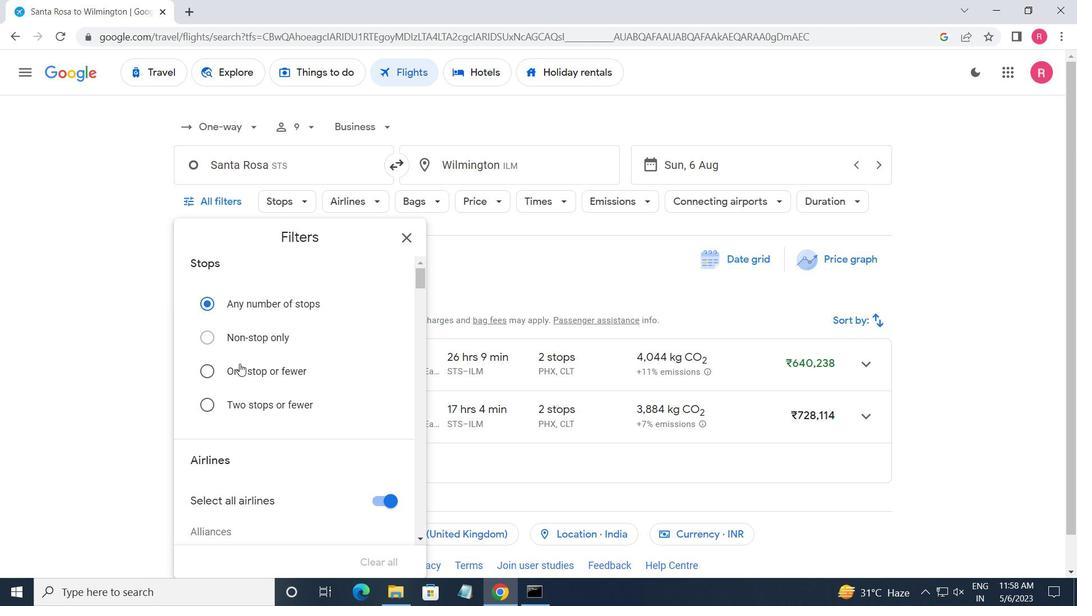 
Action: Mouse scrolled (240, 365) with delta (0, 0)
Screenshot: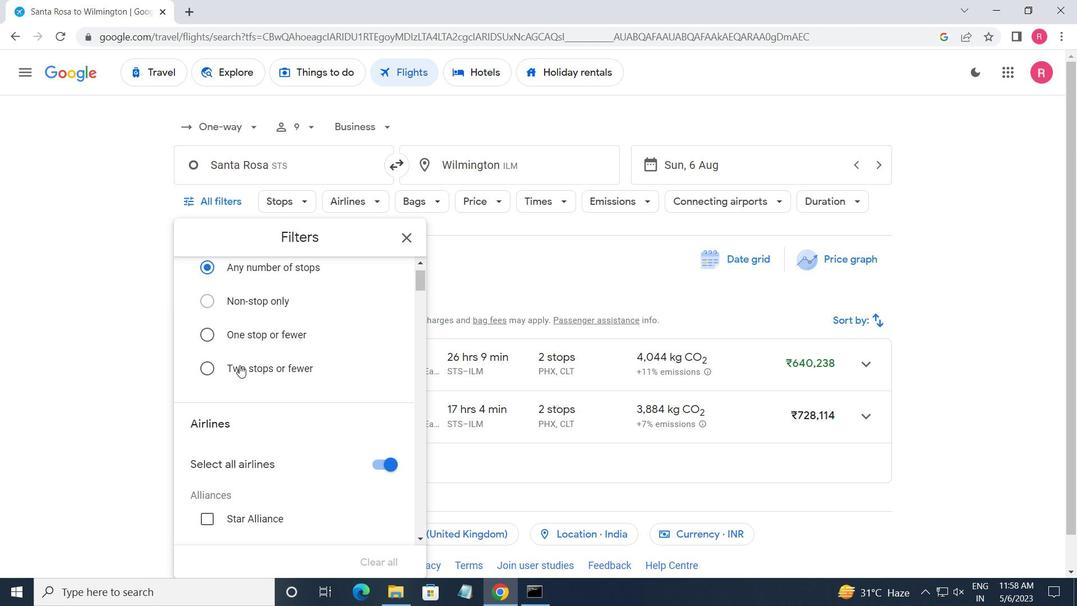 
Action: Mouse scrolled (240, 365) with delta (0, 0)
Screenshot: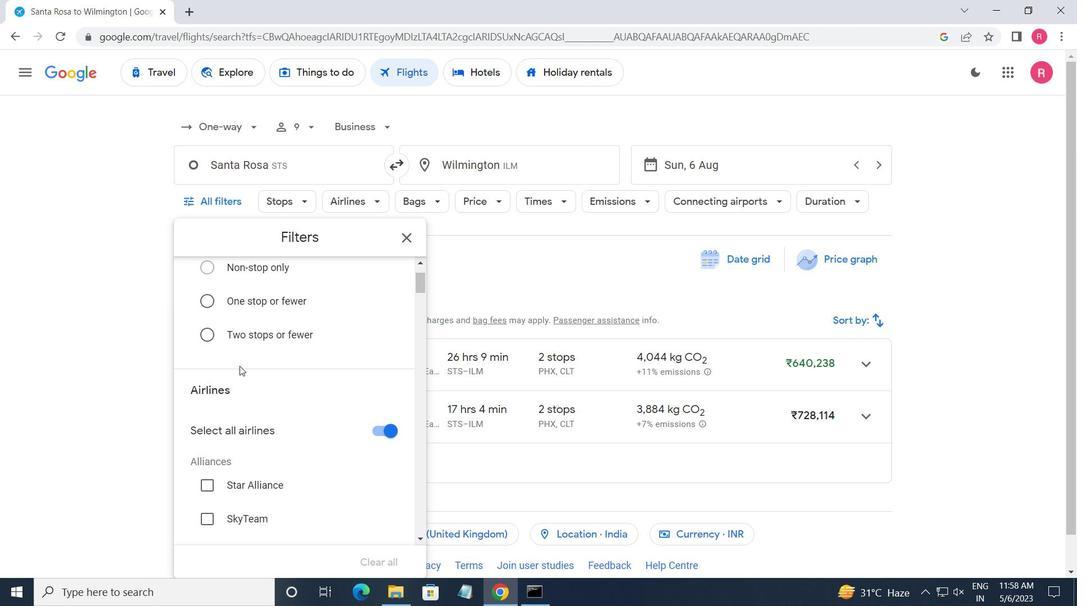
Action: Mouse moved to (240, 367)
Screenshot: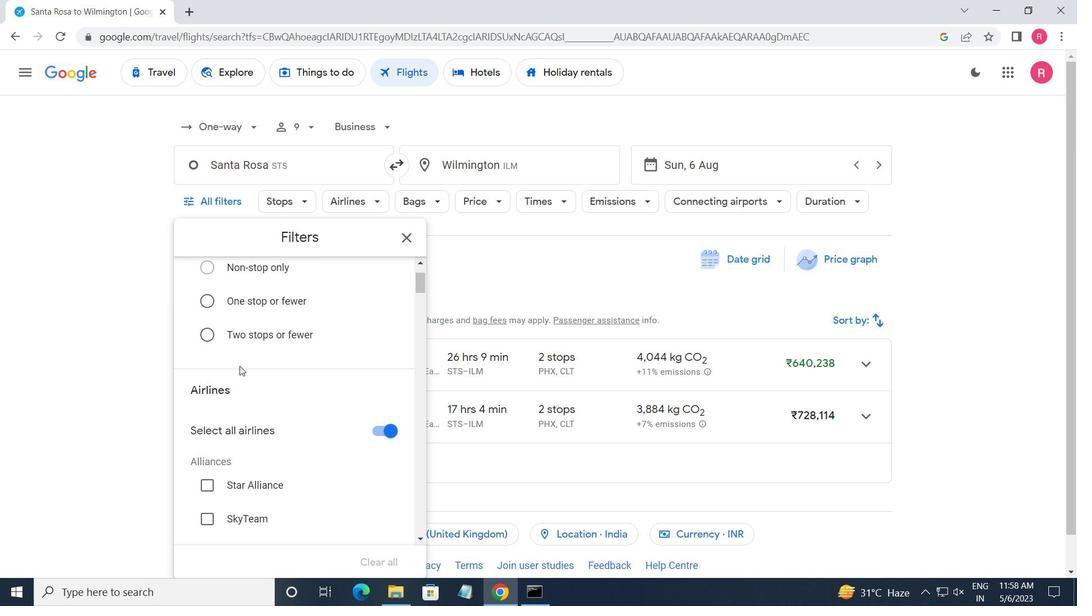 
Action: Mouse scrolled (240, 366) with delta (0, 0)
Screenshot: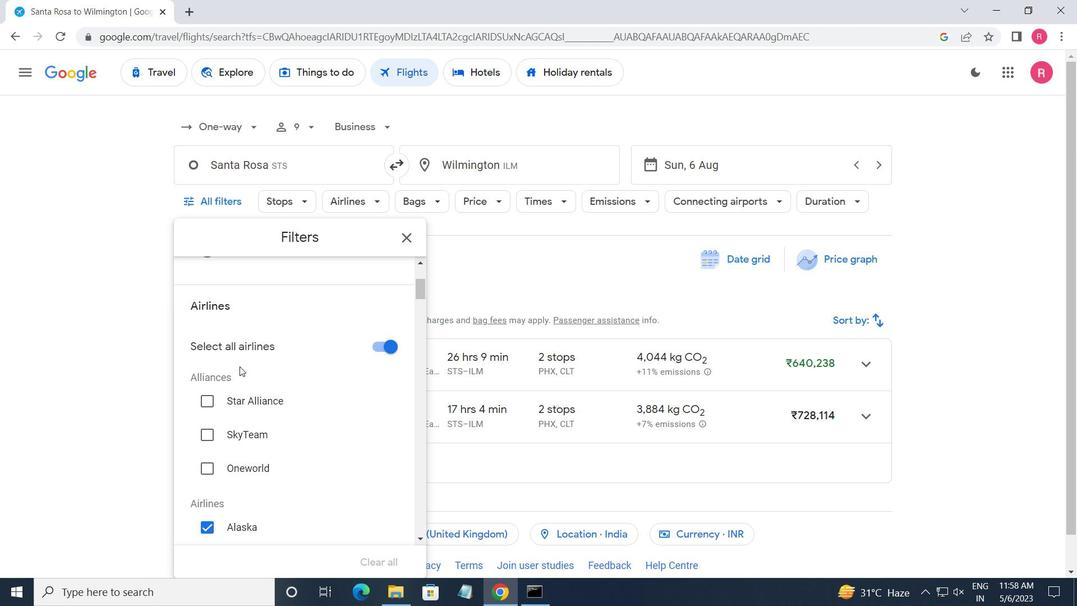 
Action: Mouse moved to (341, 403)
Screenshot: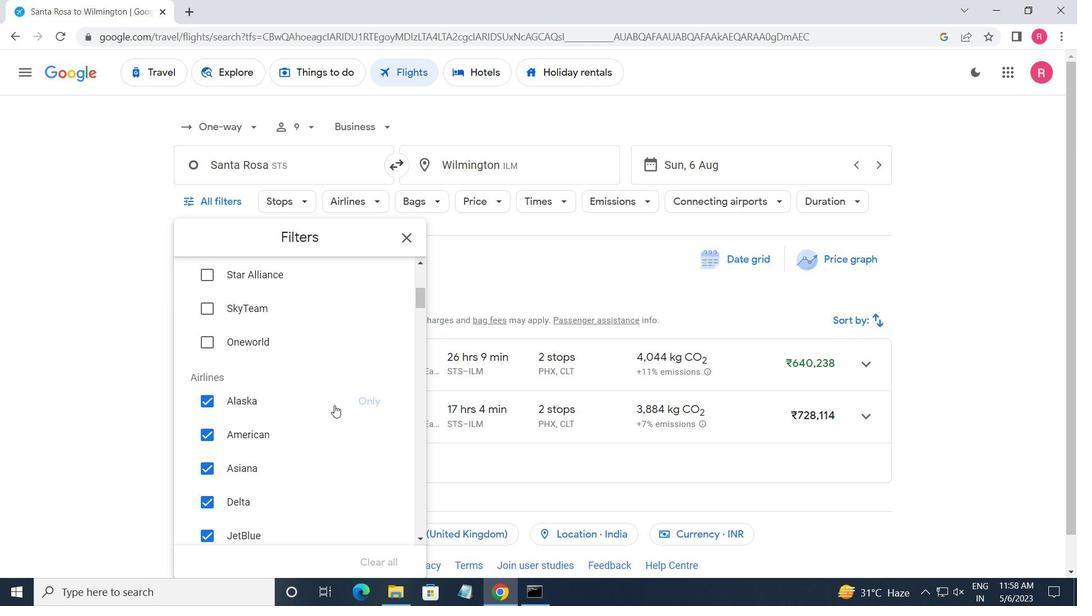 
Action: Mouse pressed left at (341, 403)
Screenshot: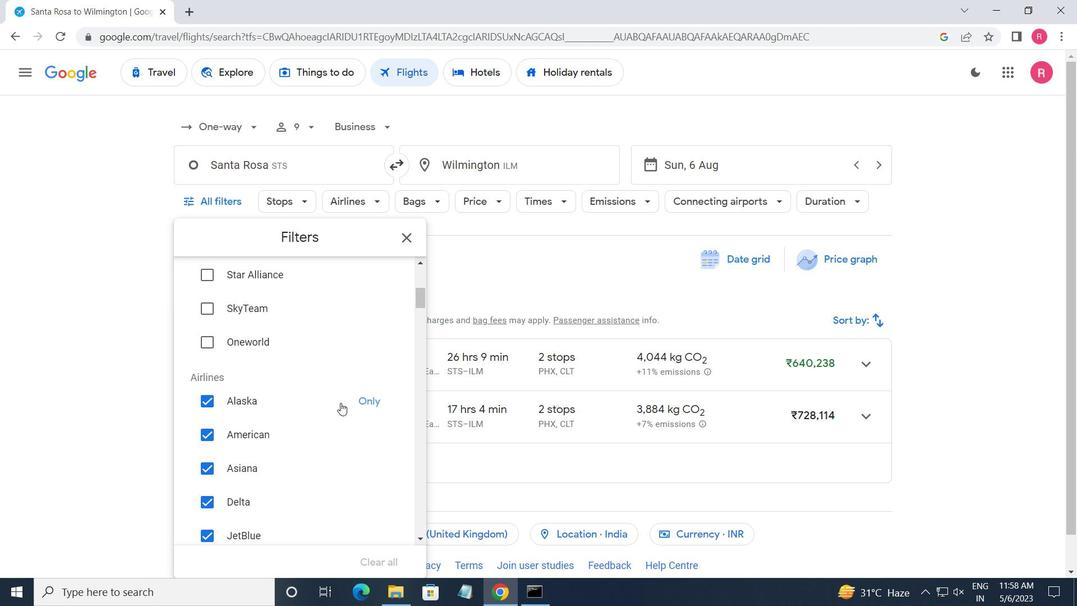 
Action: Mouse moved to (342, 410)
Screenshot: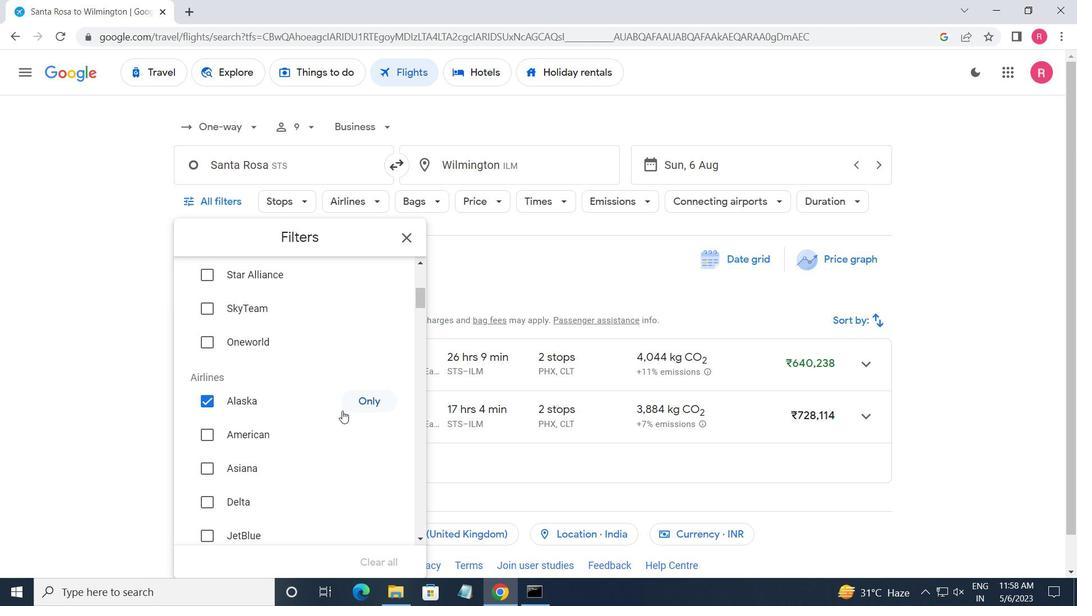 
Action: Mouse scrolled (342, 409) with delta (0, 0)
Screenshot: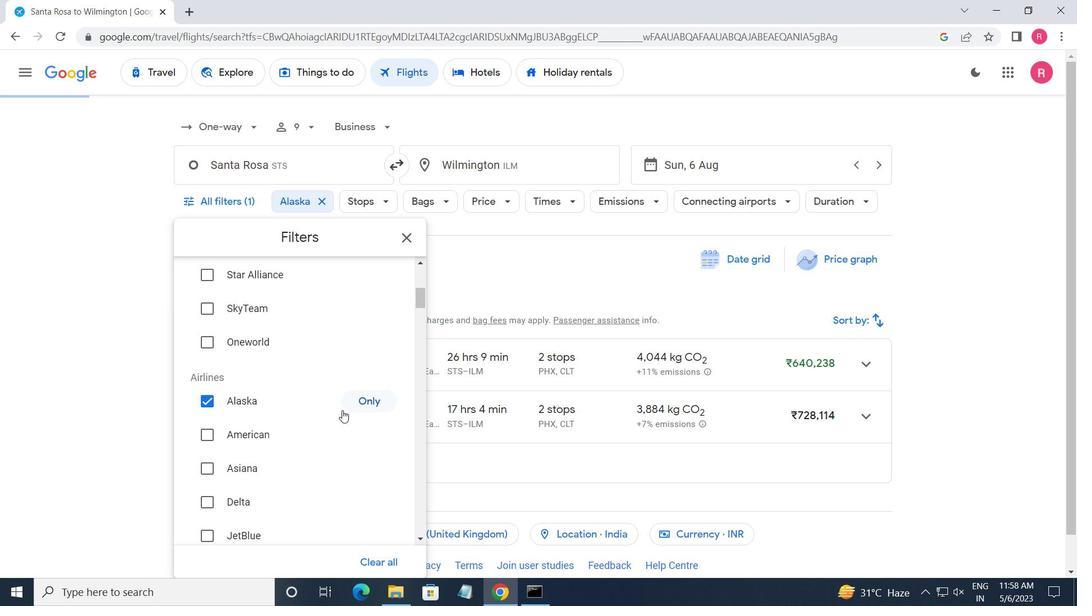 
Action: Mouse scrolled (342, 409) with delta (0, 0)
Screenshot: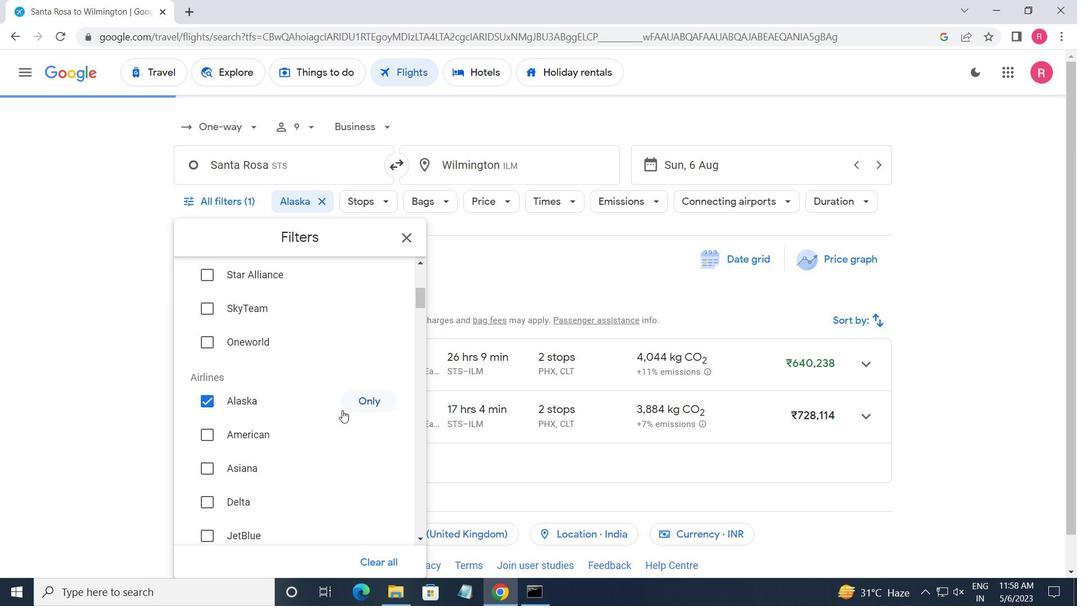 
Action: Mouse scrolled (342, 409) with delta (0, 0)
Screenshot: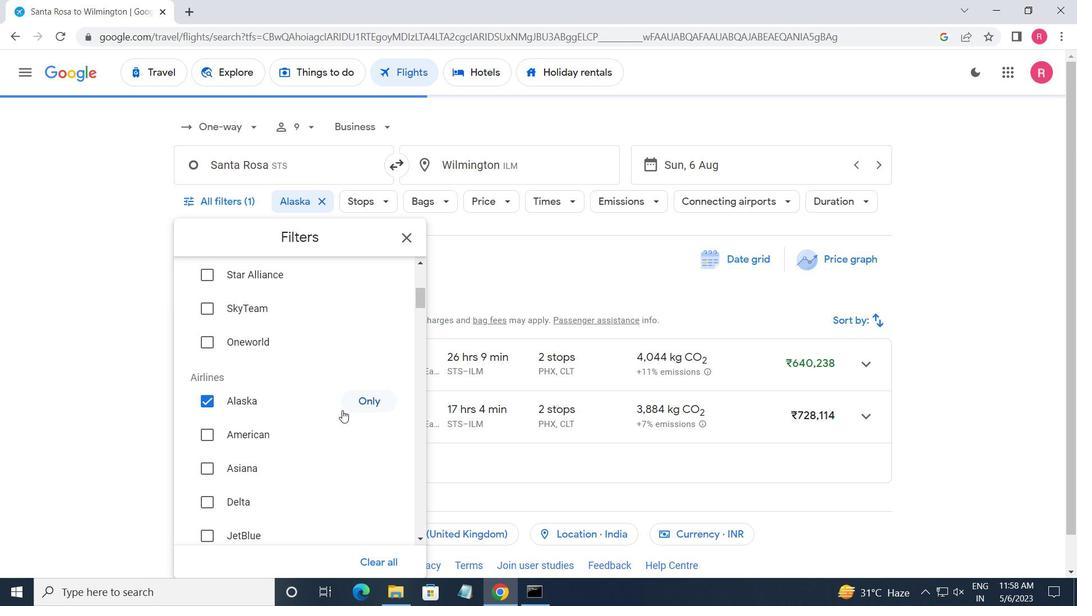 
Action: Mouse scrolled (342, 409) with delta (0, 0)
Screenshot: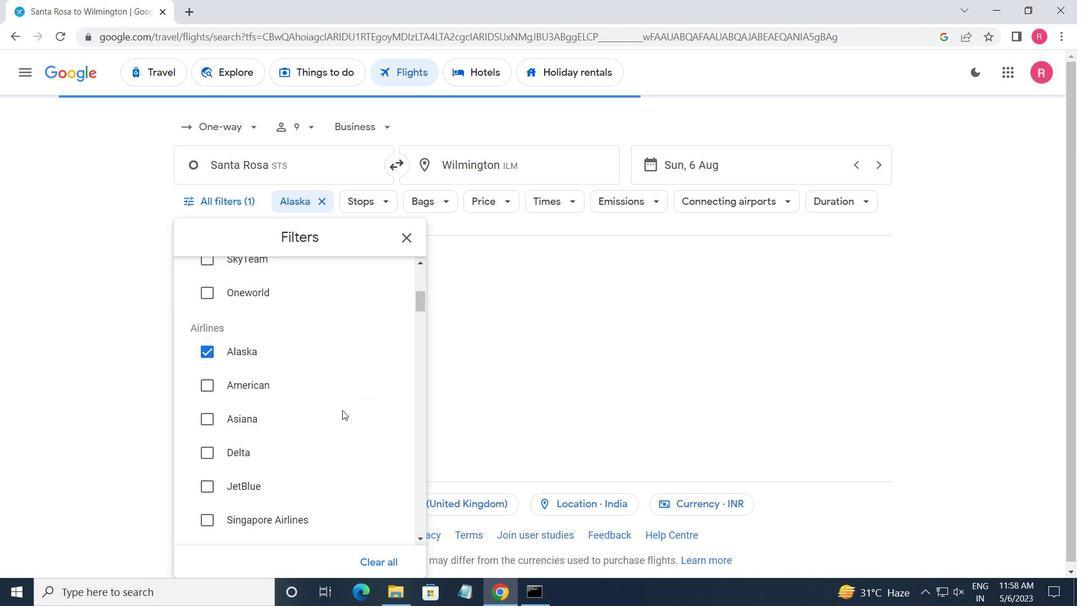 
Action: Mouse scrolled (342, 409) with delta (0, 0)
Screenshot: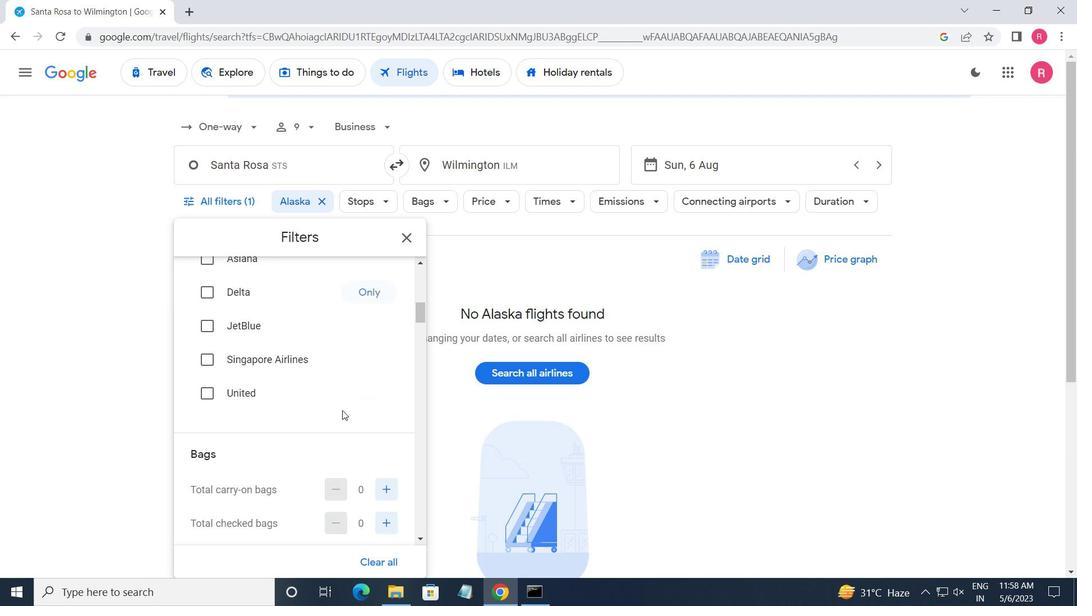 
Action: Mouse moved to (381, 391)
Screenshot: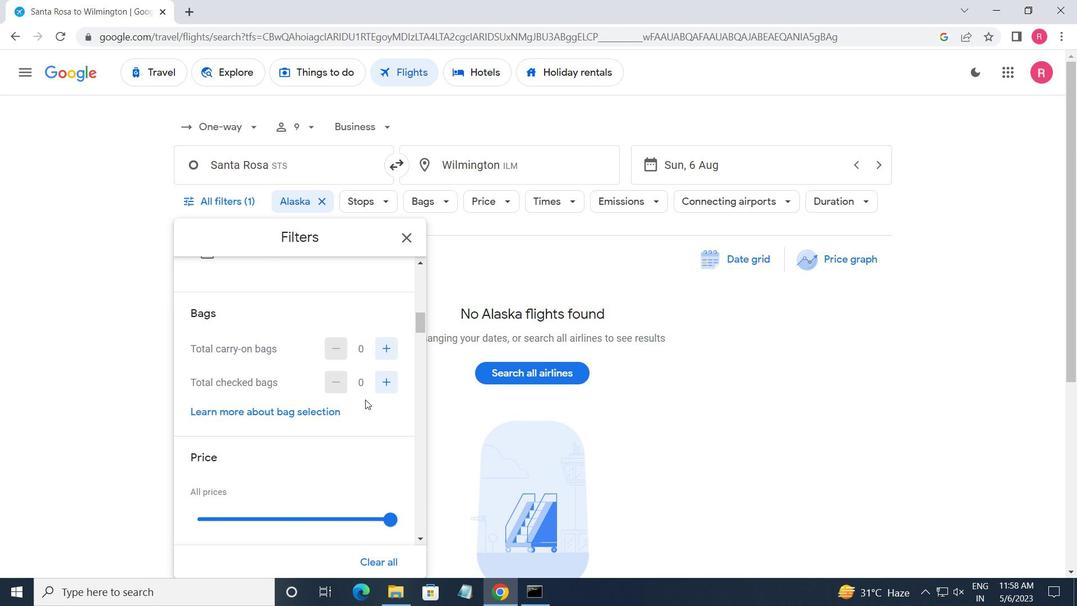 
Action: Mouse pressed left at (381, 391)
Screenshot: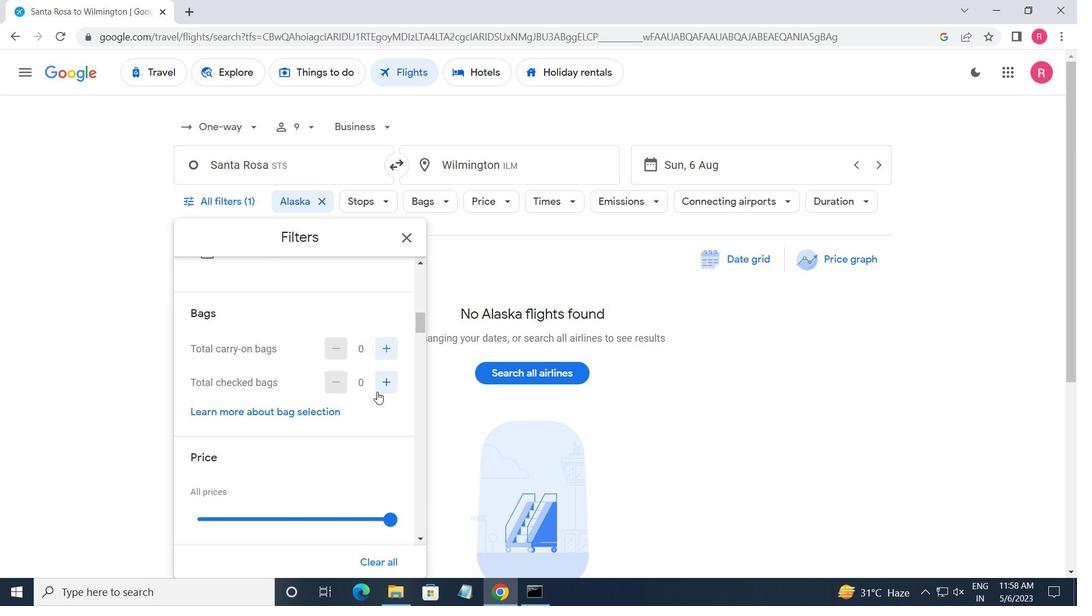 
Action: Mouse pressed left at (381, 391)
Screenshot: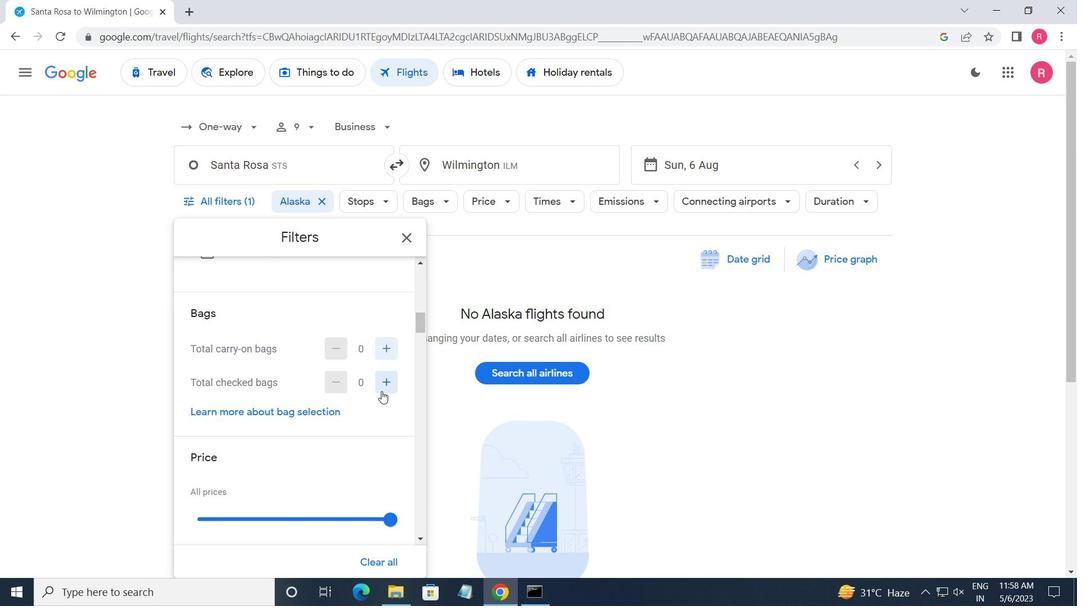 
Action: Mouse pressed left at (381, 391)
Screenshot: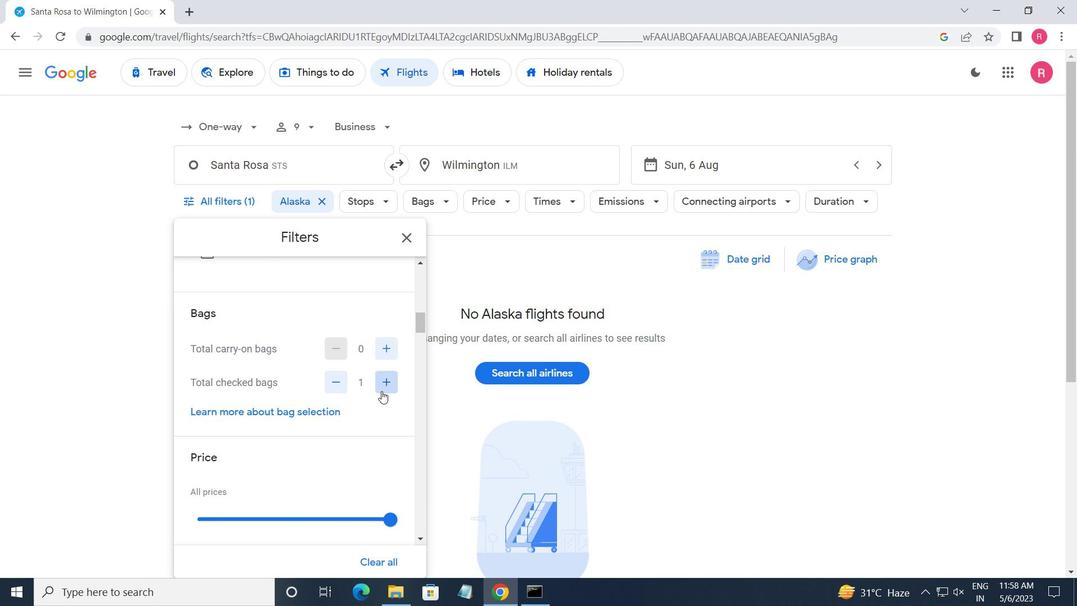 
Action: Mouse pressed left at (381, 391)
Screenshot: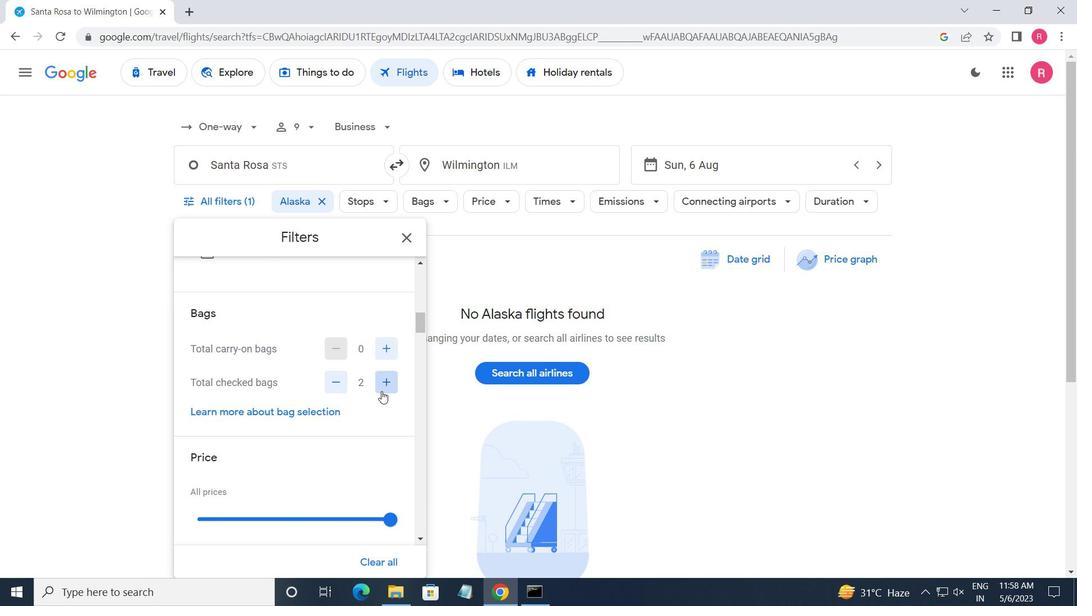 
Action: Mouse pressed left at (381, 391)
Screenshot: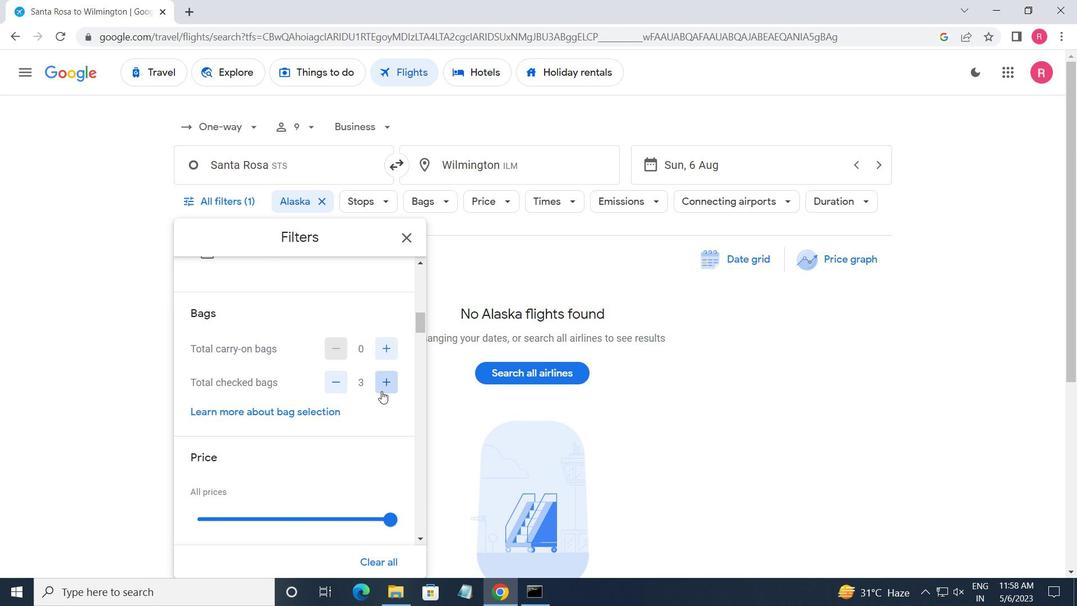 
Action: Mouse pressed left at (381, 391)
Screenshot: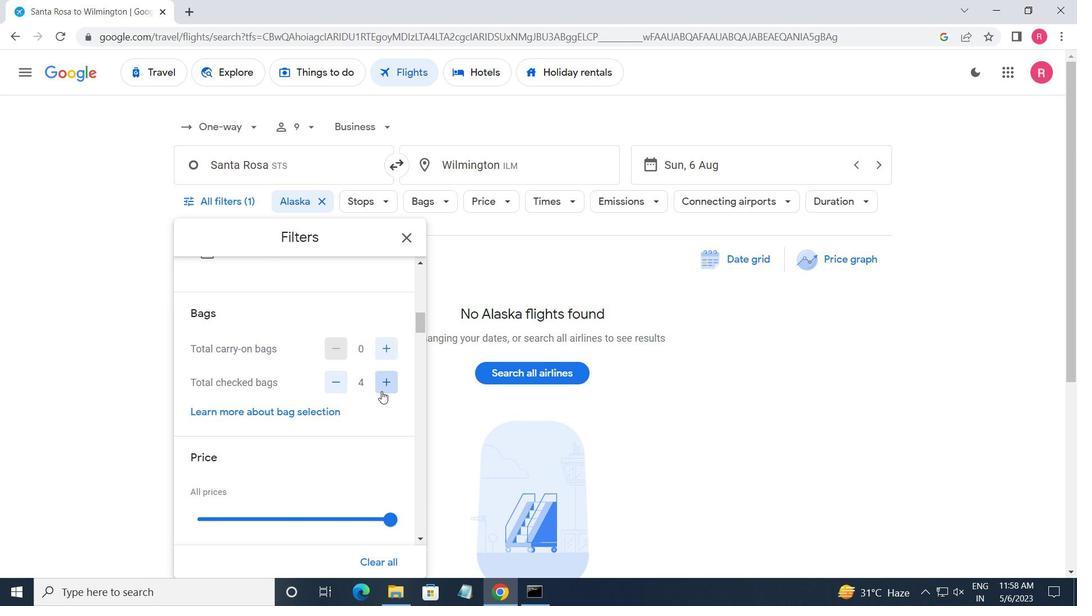 
Action: Mouse pressed left at (381, 391)
Screenshot: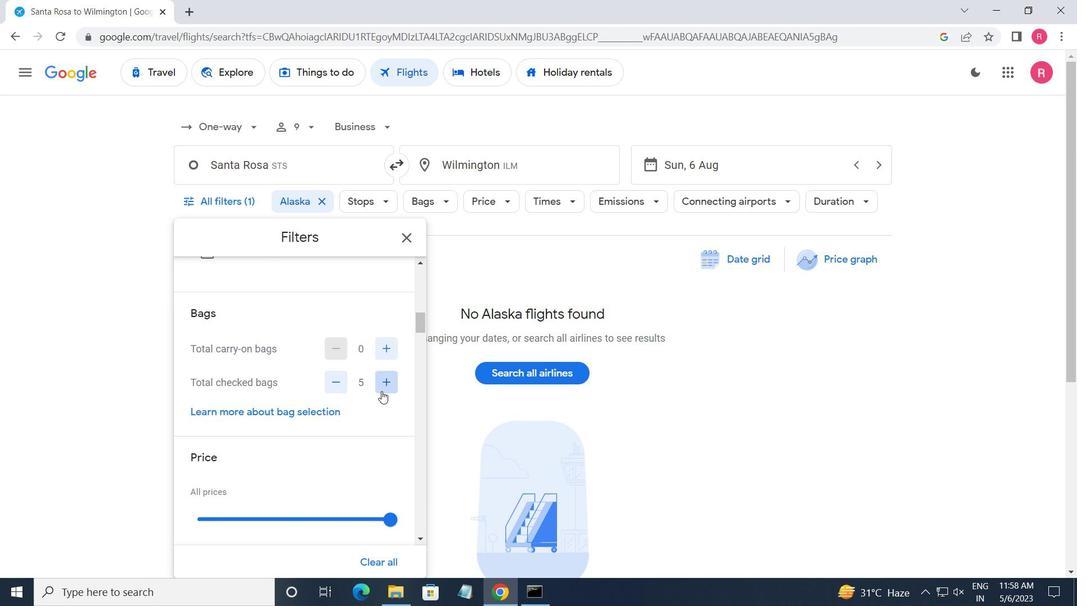 
Action: Mouse pressed left at (381, 391)
Screenshot: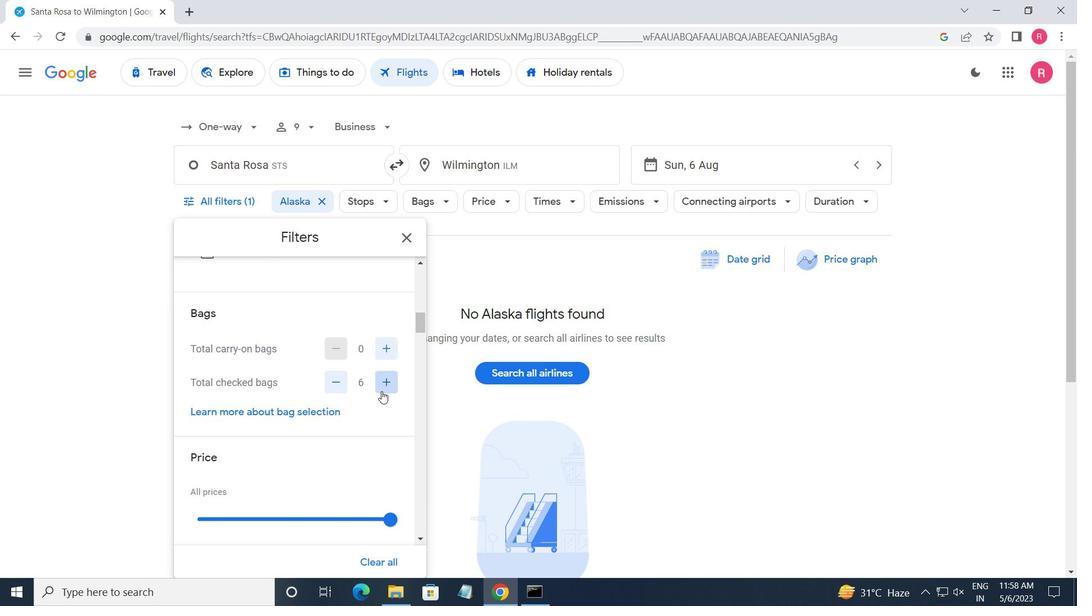 
Action: Mouse pressed left at (381, 391)
Screenshot: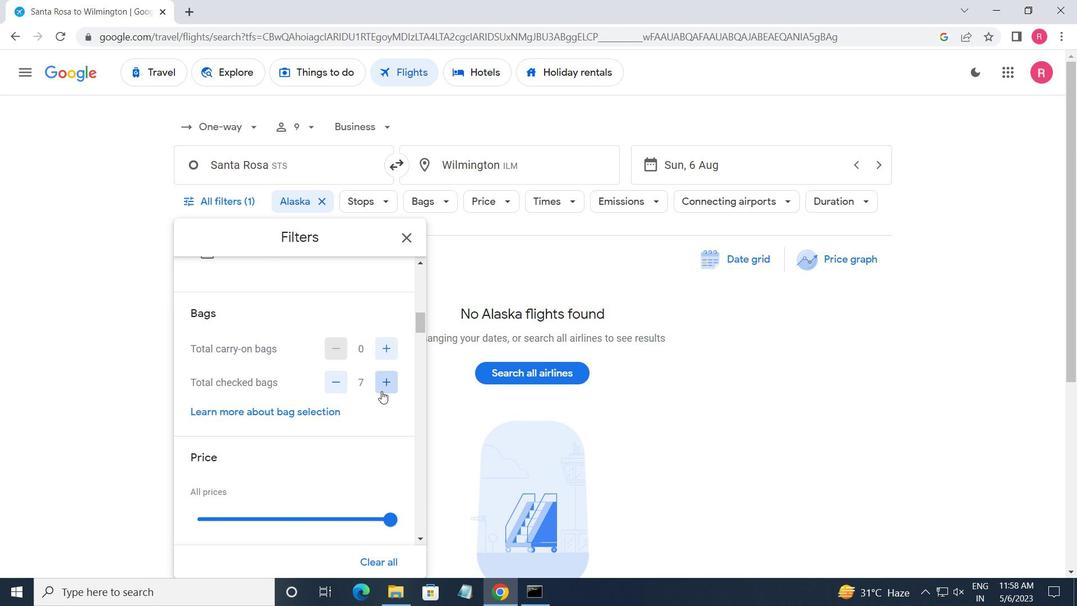 
Action: Mouse pressed left at (381, 391)
Screenshot: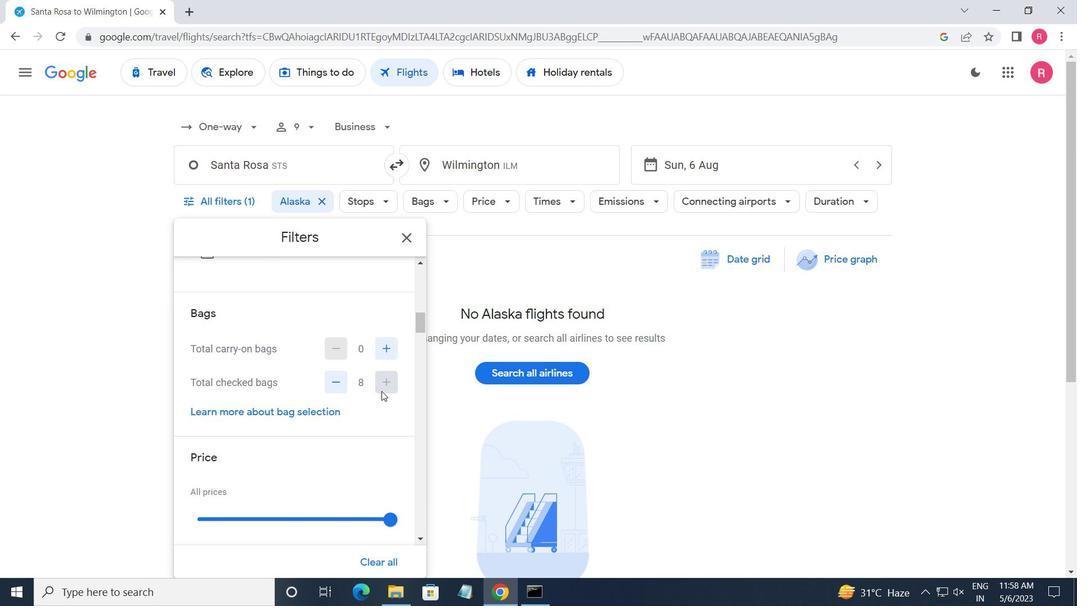 
Action: Mouse scrolled (381, 390) with delta (0, 0)
Screenshot: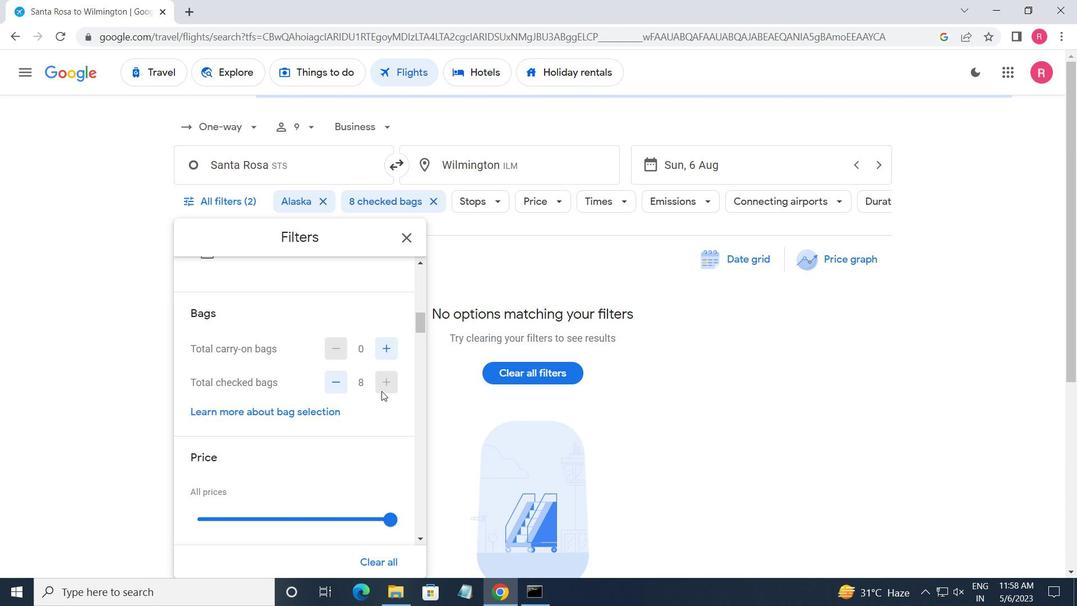 
Action: Mouse scrolled (381, 390) with delta (0, 0)
Screenshot: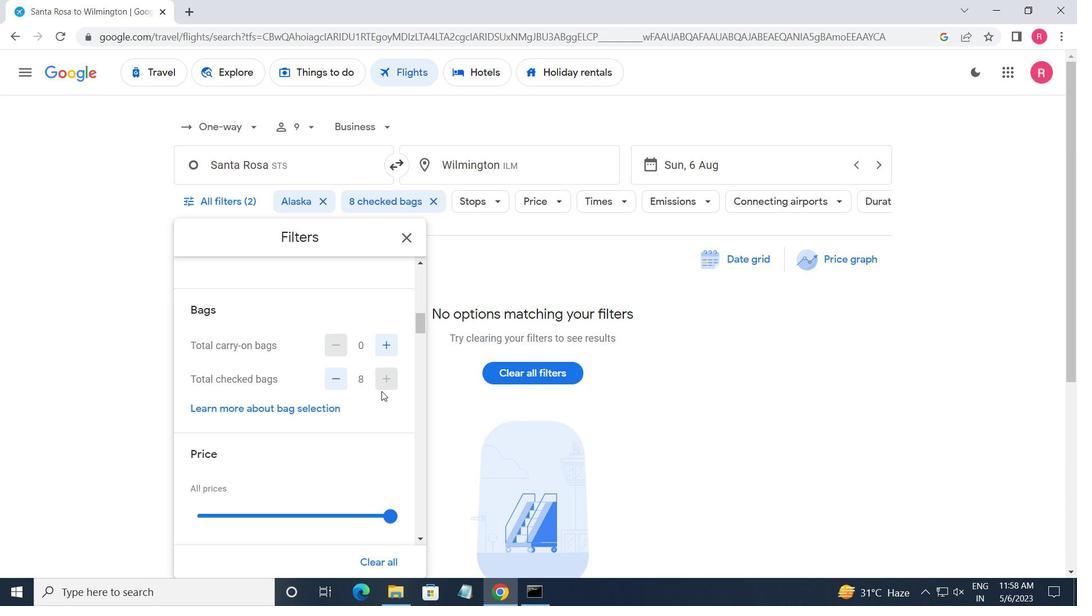 
Action: Mouse moved to (360, 403)
Screenshot: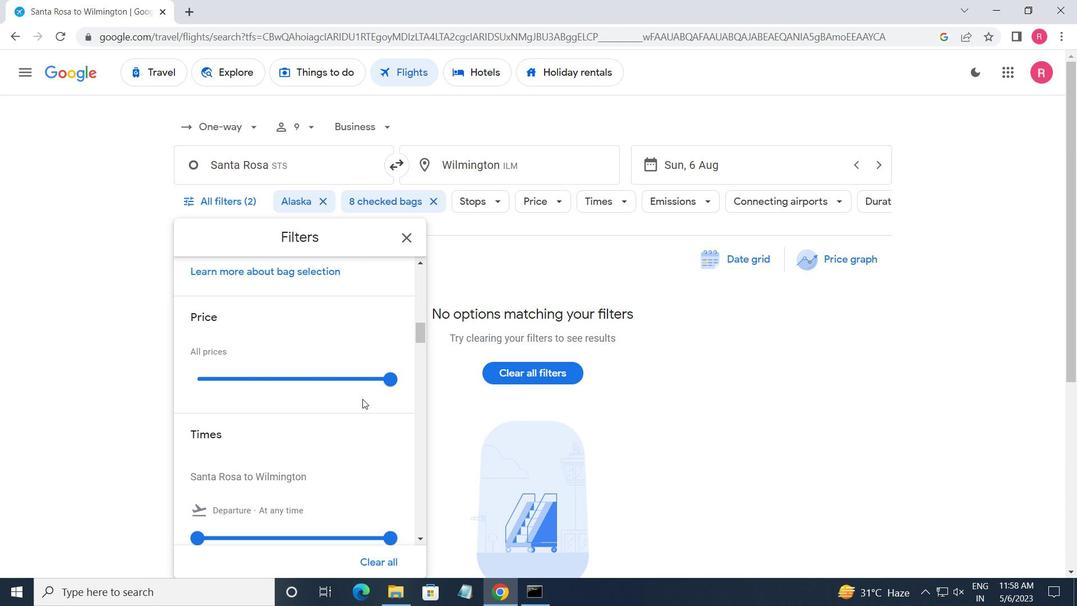 
Action: Mouse scrolled (360, 402) with delta (0, 0)
Screenshot: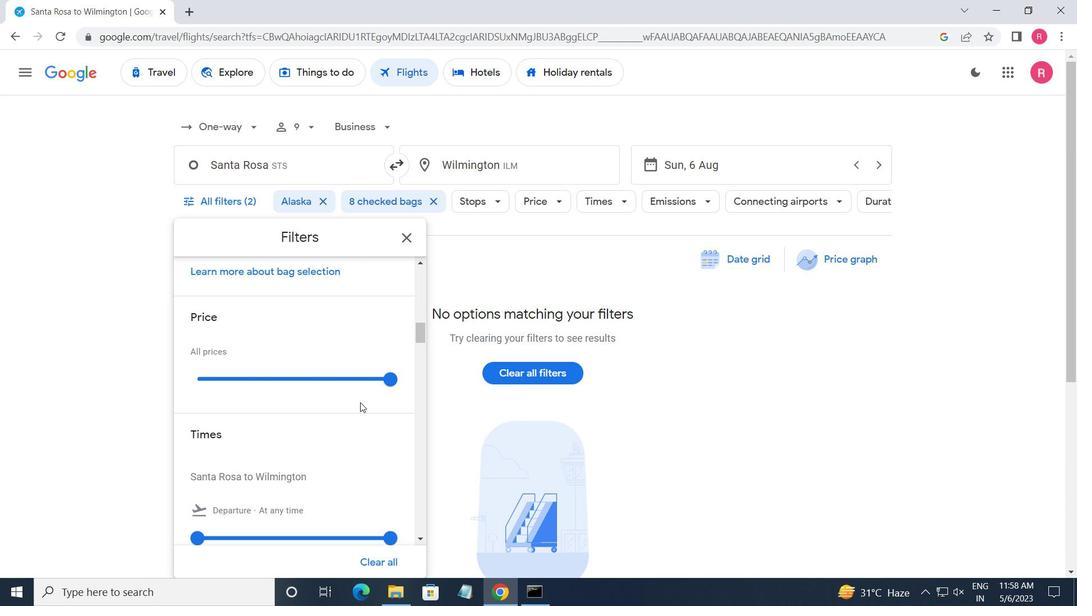 
Action: Mouse scrolled (360, 402) with delta (0, 0)
Screenshot: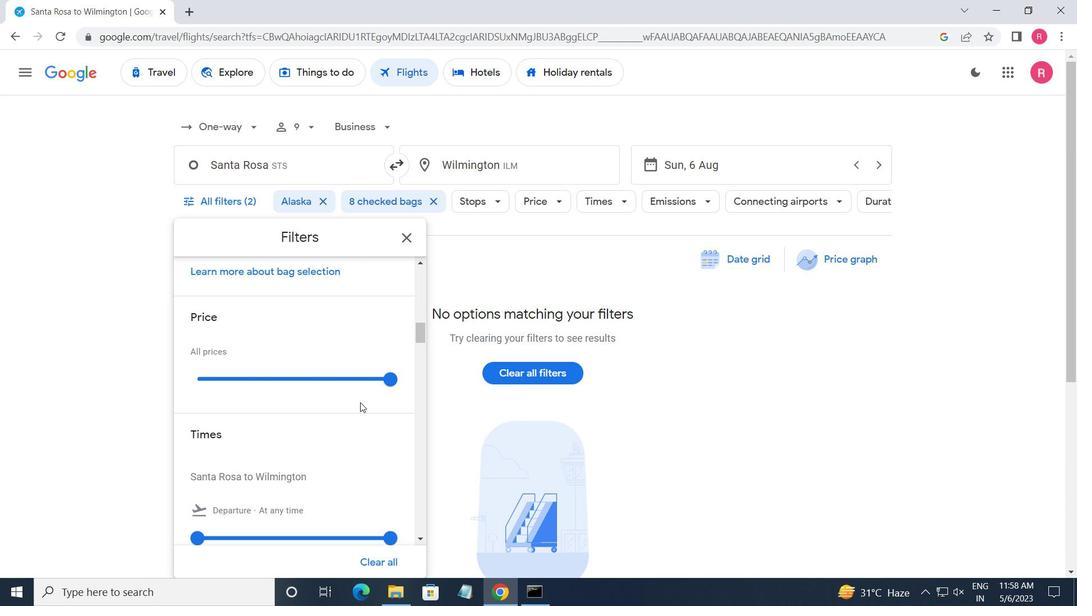 
Action: Mouse moved to (210, 401)
Screenshot: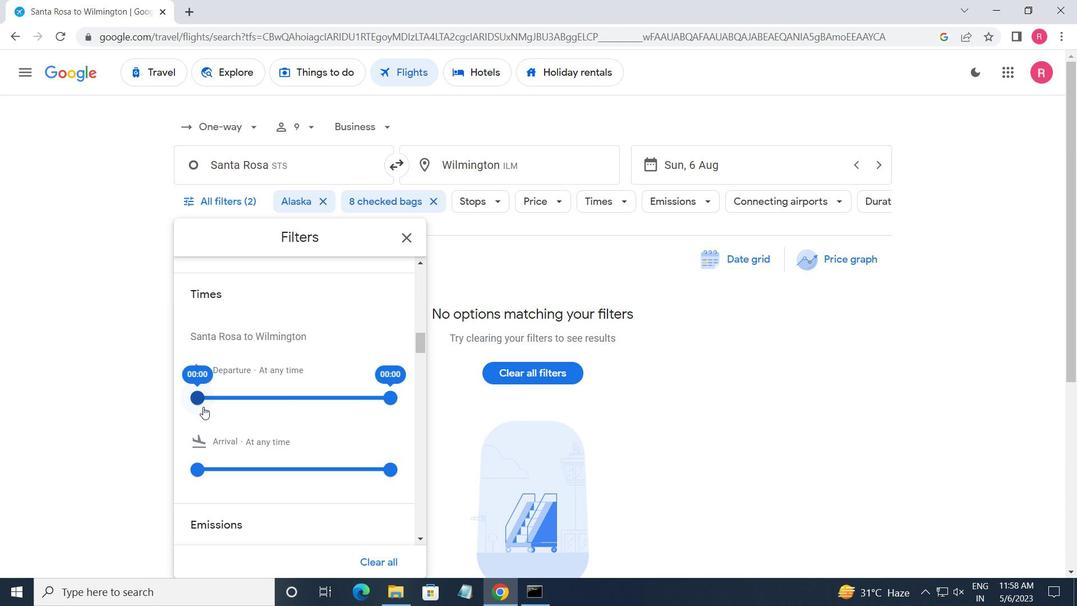 
Action: Mouse pressed left at (210, 401)
Screenshot: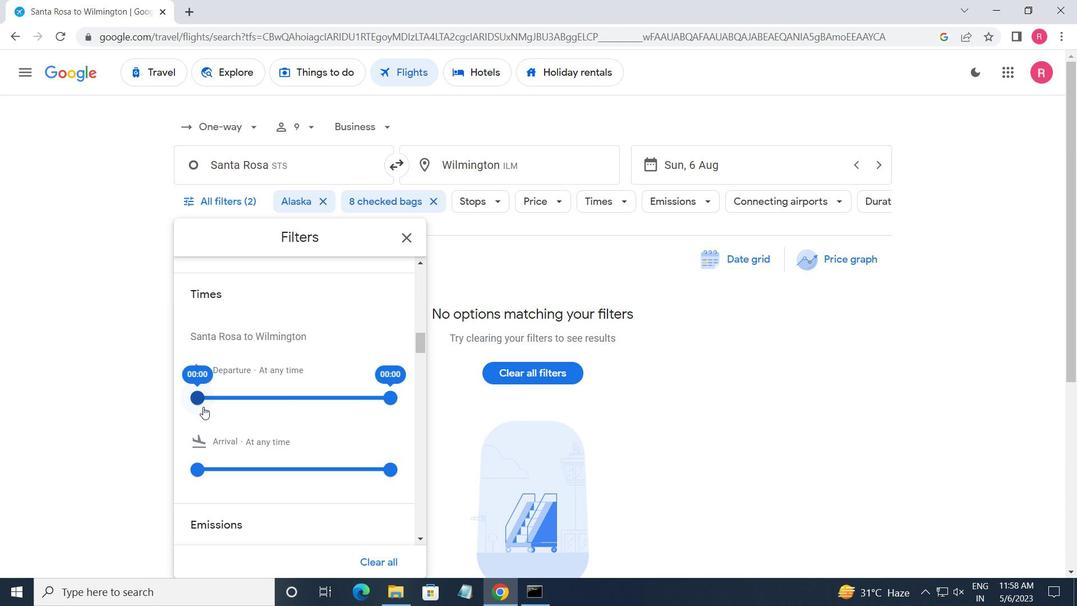 
Action: Mouse moved to (390, 404)
Screenshot: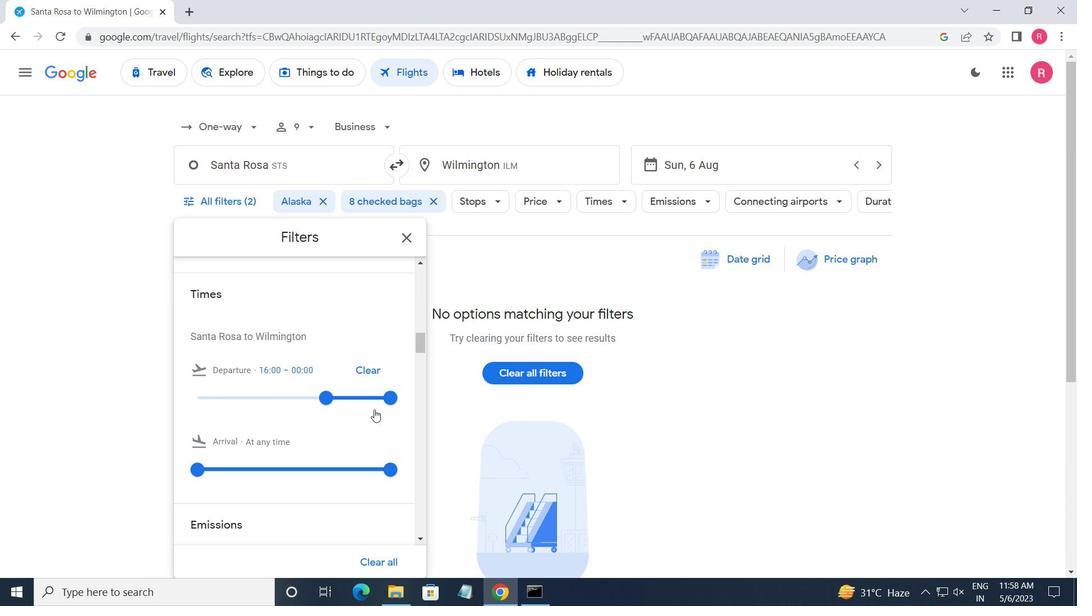 
Action: Mouse pressed left at (390, 404)
Screenshot: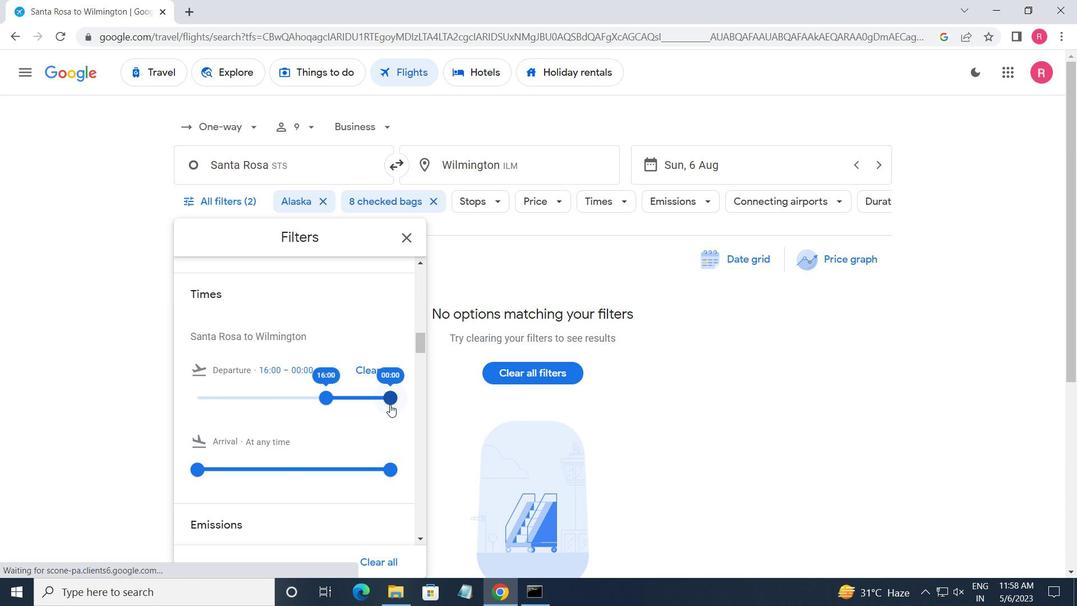 
Action: Mouse moved to (403, 243)
Screenshot: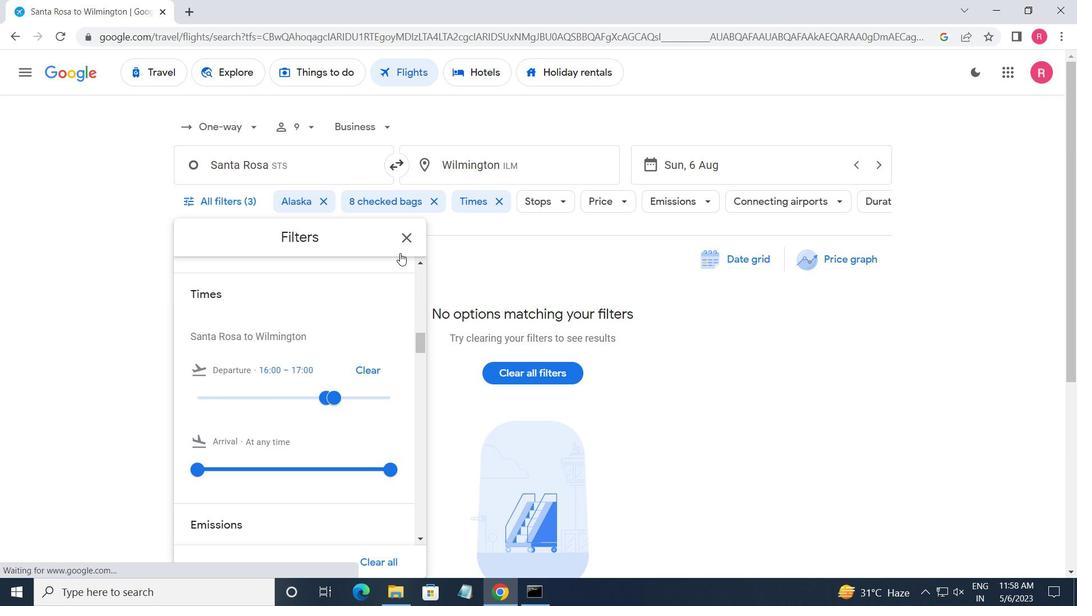 
Action: Mouse pressed left at (403, 243)
Screenshot: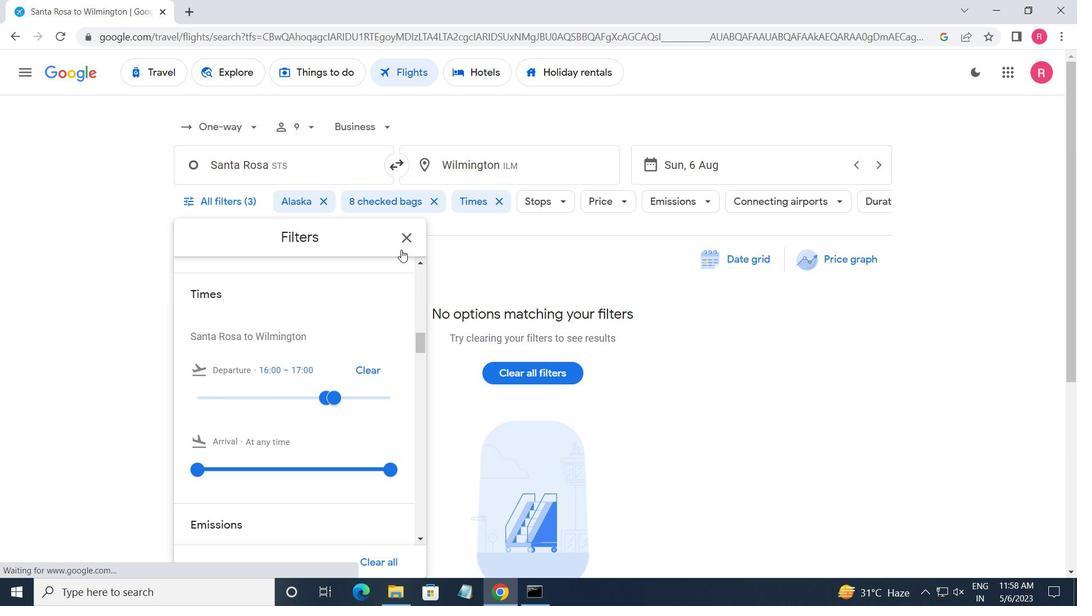 
